 Task: Add Attachment from Trello to Card Card0000000138 in Board Board0000000035 in Workspace WS0000000012 in Trello. Add Cover Blue to Card Card0000000138 in Board Board0000000035 in Workspace WS0000000012 in Trello. Add "Copy Card To …" Button titled Button0000000138 to "bottom" of the list "To Do" to Card Card0000000138 in Board Board0000000035 in Workspace WS0000000012 in Trello. Add Description DS0000000138 to Card Card0000000138 in Board Board0000000035 in Workspace WS0000000012 in Trello. Add Comment CM0000000138 to Card Card0000000138 in Board Board0000000035 in Workspace WS0000000012 in Trello
Action: Mouse pressed left at (490, 477)
Screenshot: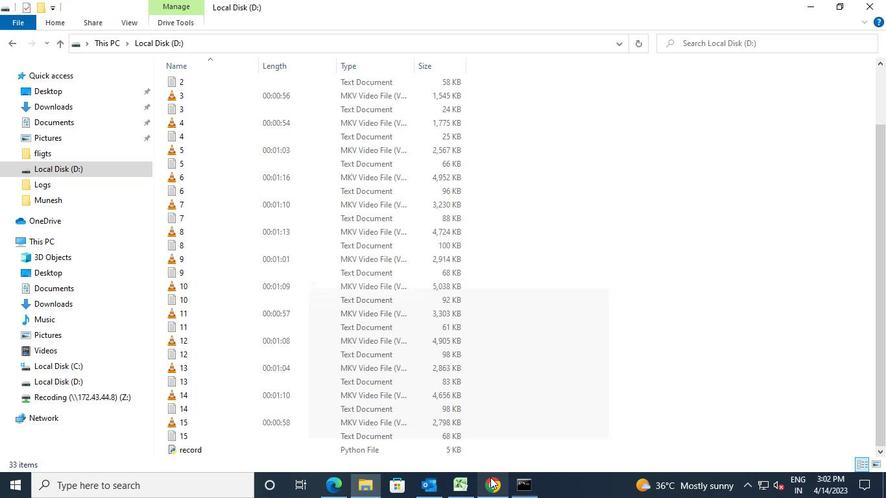 
Action: Mouse moved to (336, 288)
Screenshot: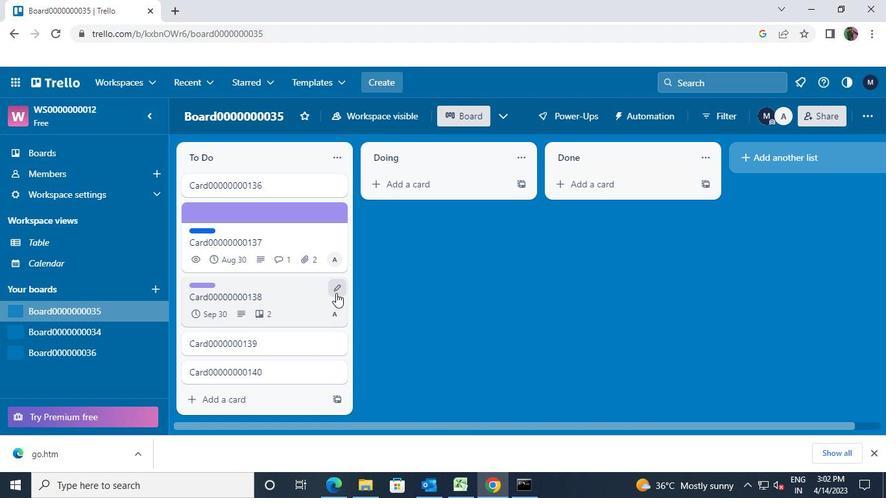 
Action: Mouse pressed left at (336, 288)
Screenshot: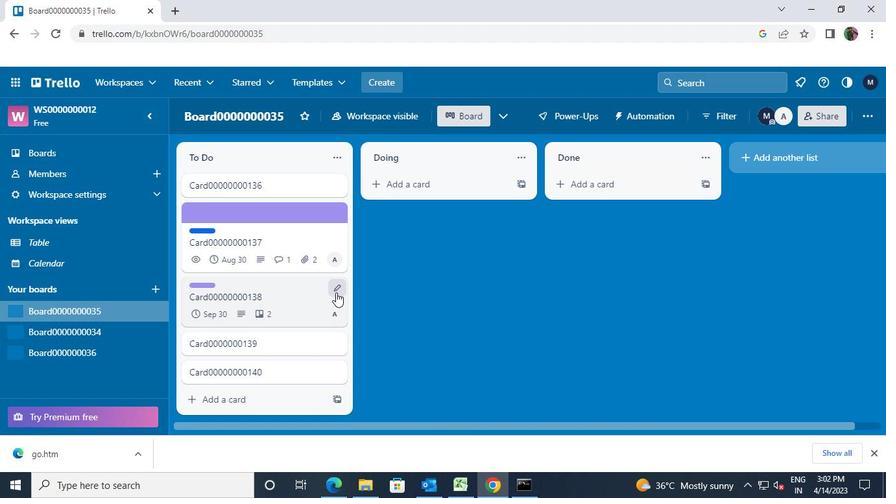 
Action: Mouse moved to (383, 207)
Screenshot: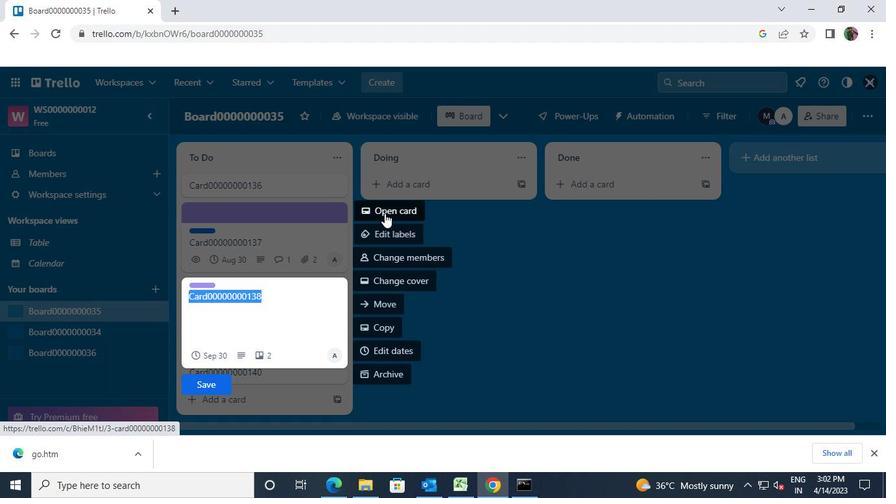 
Action: Mouse pressed left at (383, 207)
Screenshot: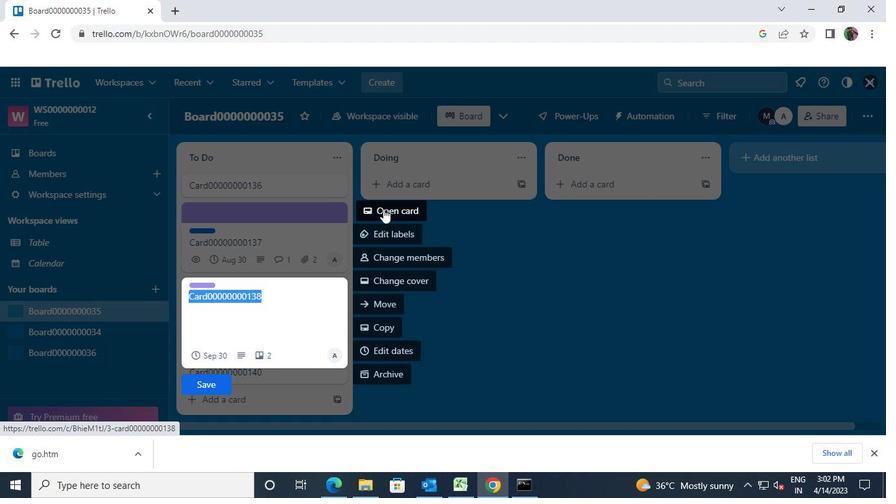 
Action: Mouse moved to (609, 279)
Screenshot: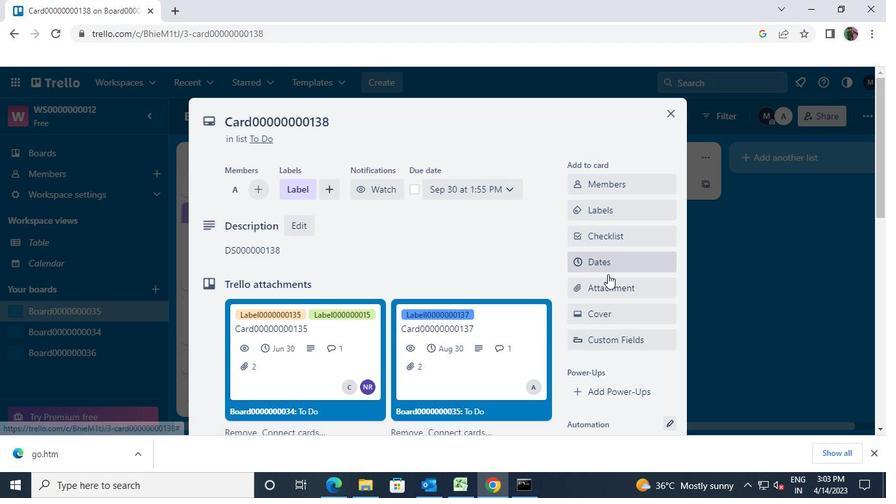 
Action: Mouse pressed left at (609, 279)
Screenshot: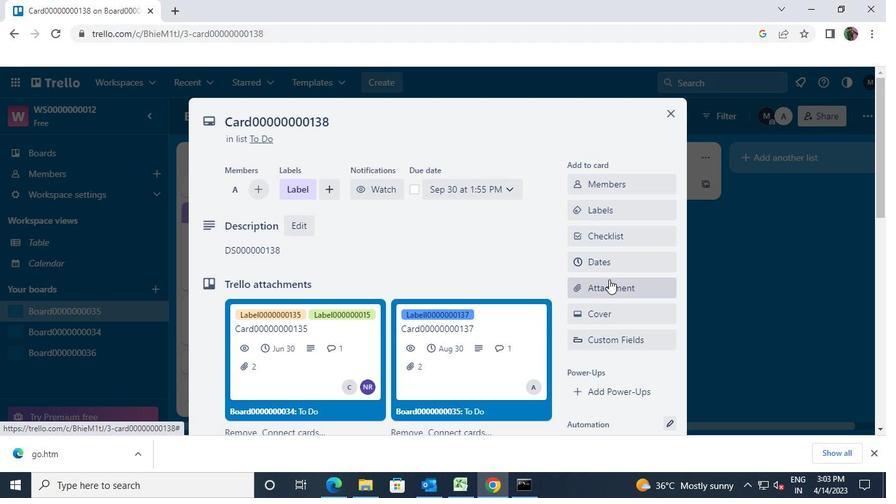 
Action: Mouse moved to (596, 158)
Screenshot: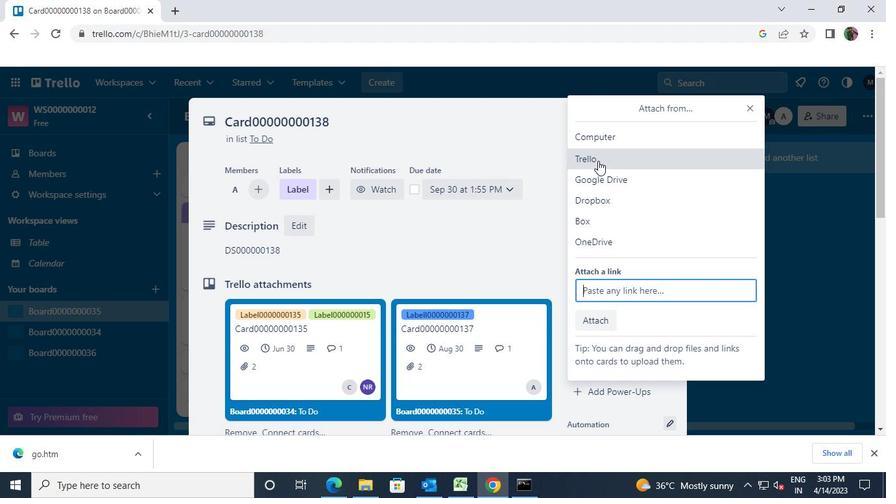 
Action: Mouse pressed left at (596, 158)
Screenshot: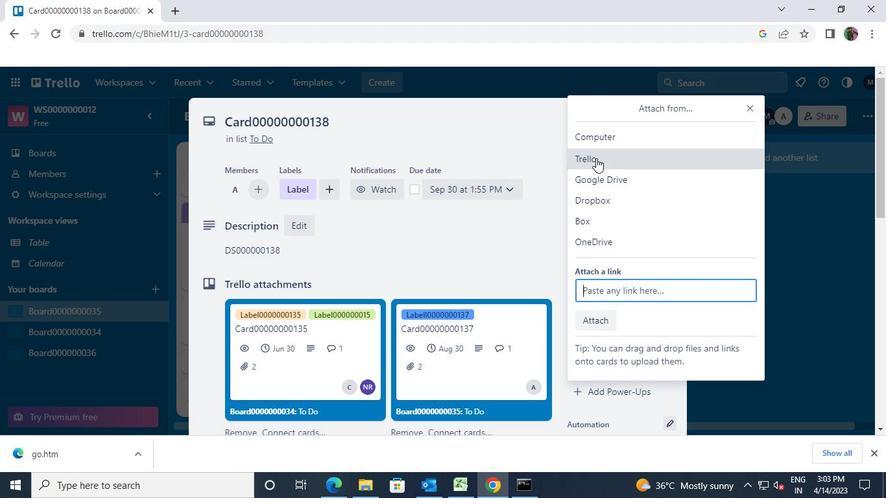 
Action: Mouse moved to (629, 281)
Screenshot: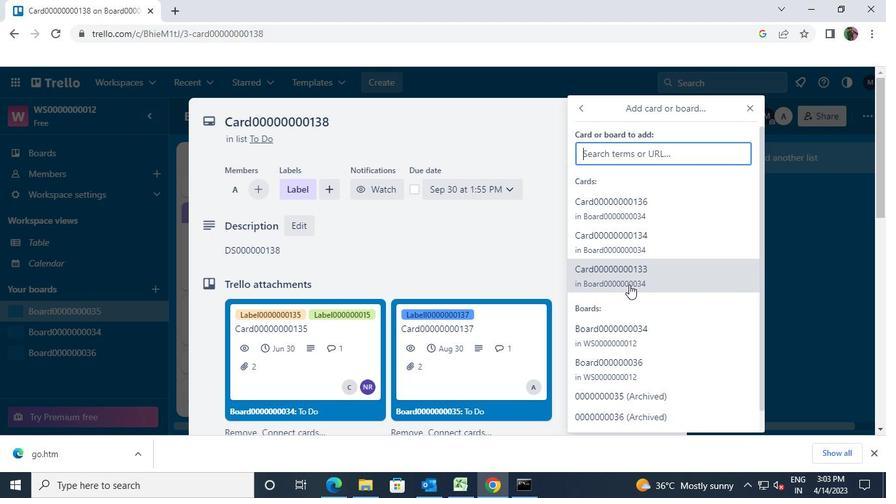 
Action: Mouse pressed left at (629, 281)
Screenshot: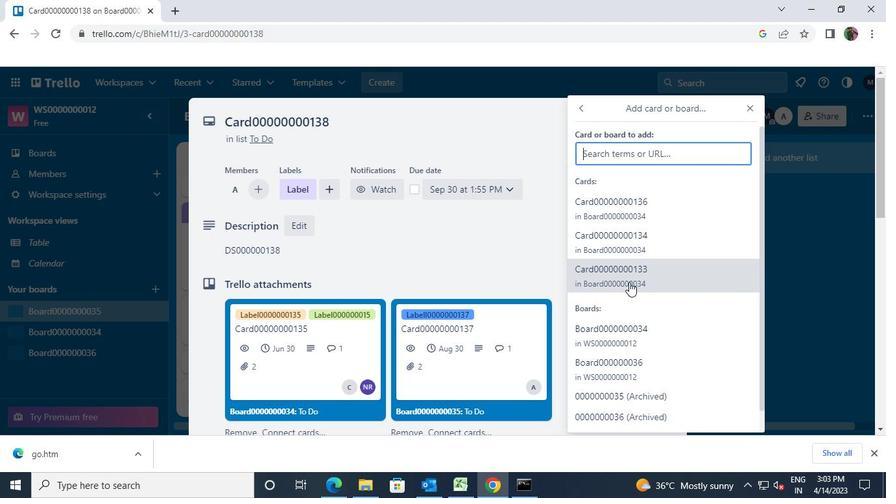 
Action: Mouse moved to (661, 113)
Screenshot: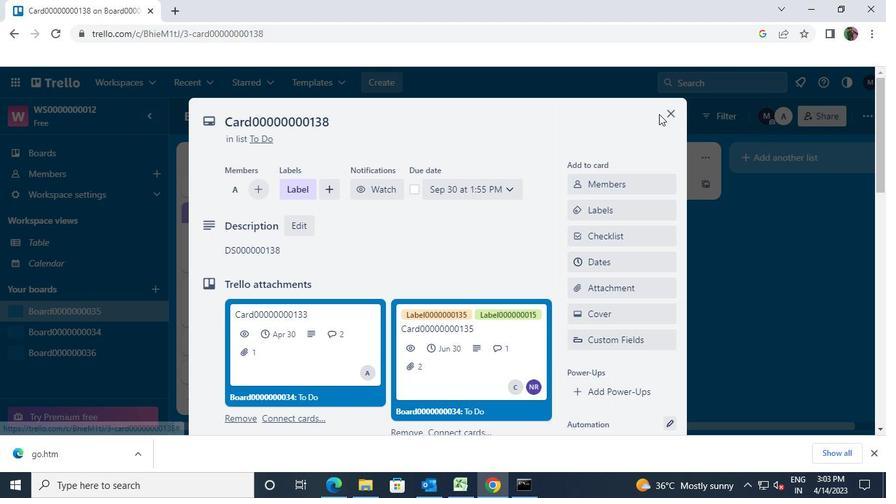 
Action: Mouse pressed left at (661, 113)
Screenshot: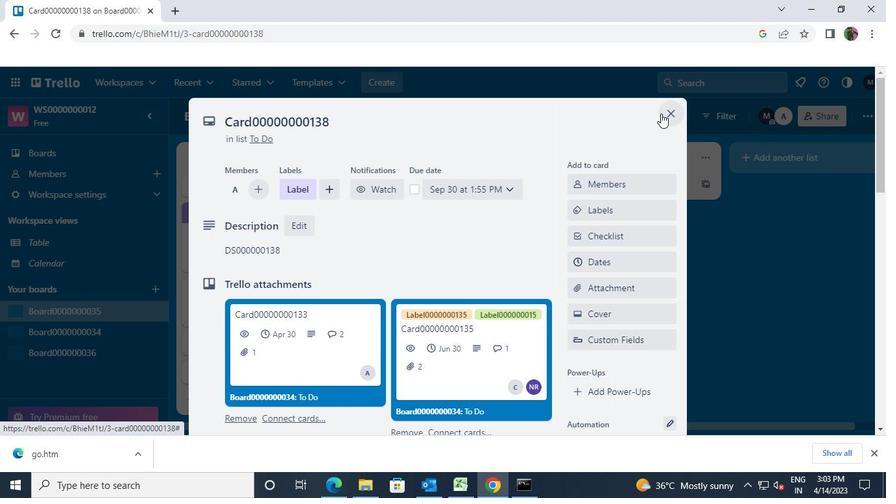 
Action: Mouse moved to (333, 303)
Screenshot: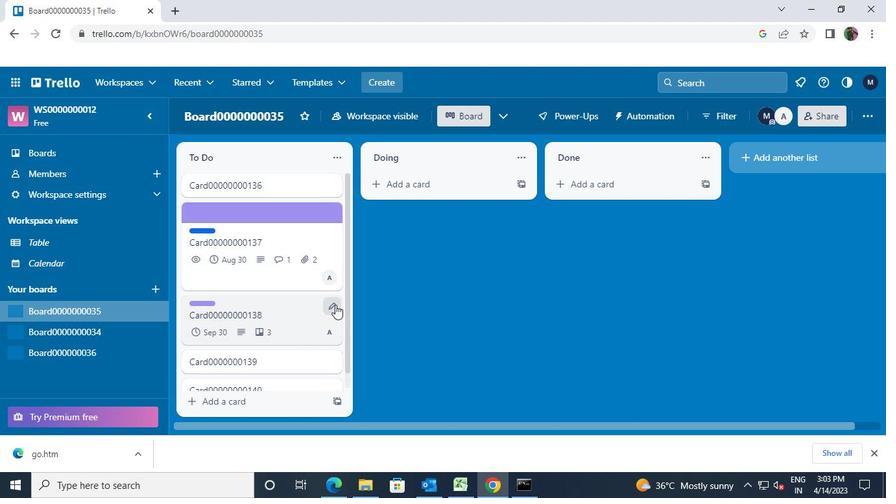 
Action: Mouse pressed left at (333, 303)
Screenshot: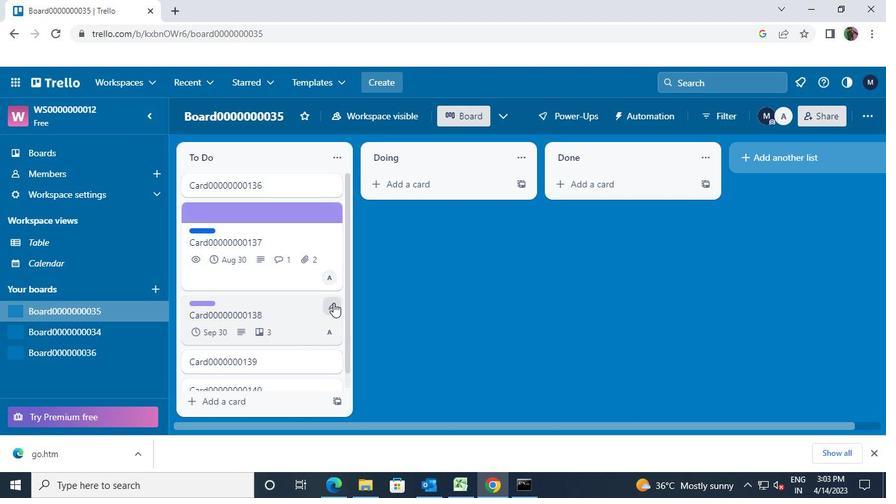 
Action: Mouse moved to (373, 296)
Screenshot: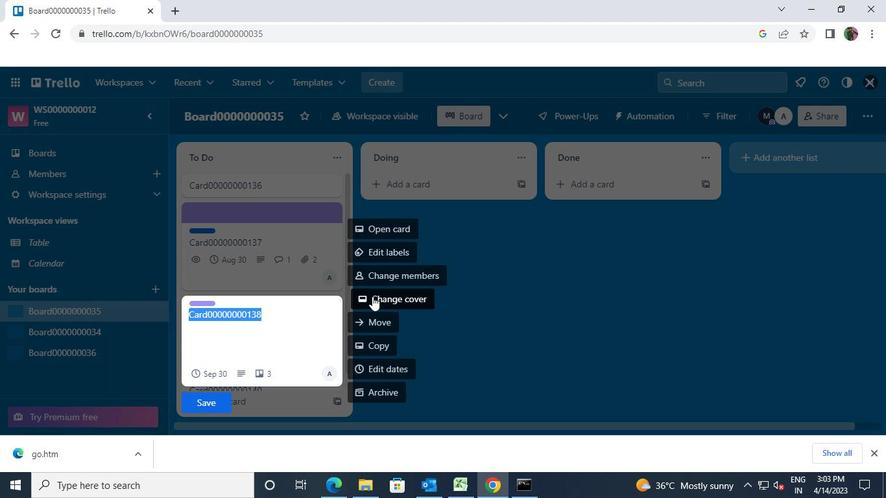 
Action: Mouse pressed left at (373, 296)
Screenshot: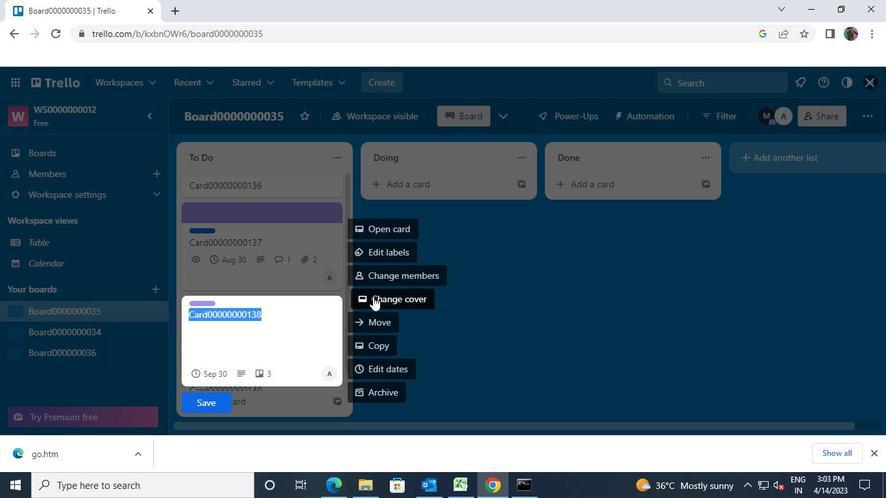 
Action: Mouse moved to (381, 247)
Screenshot: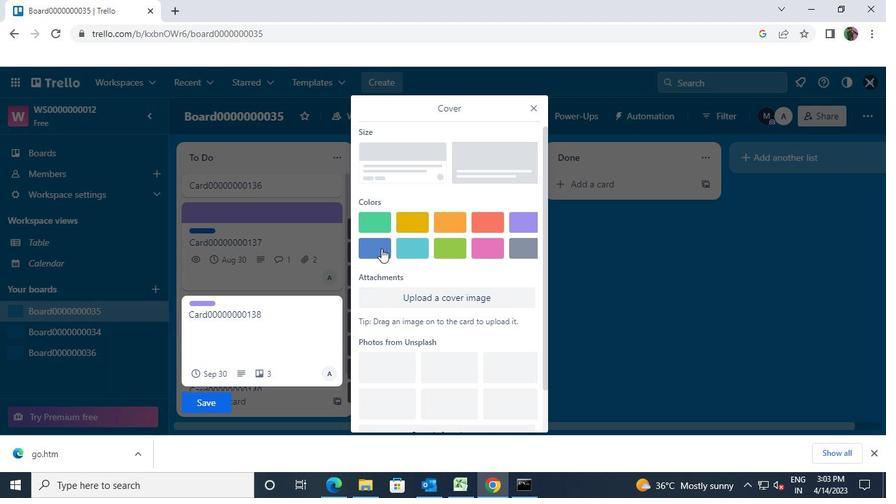 
Action: Mouse pressed left at (381, 247)
Screenshot: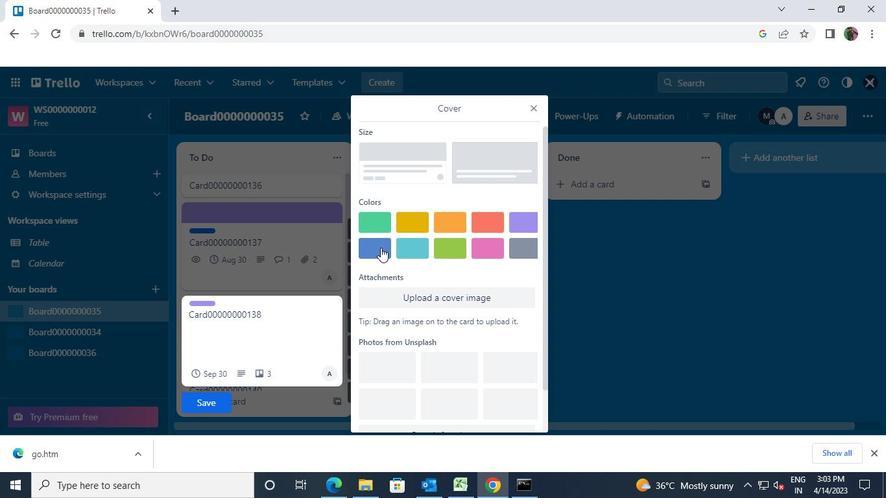 
Action: Mouse moved to (210, 420)
Screenshot: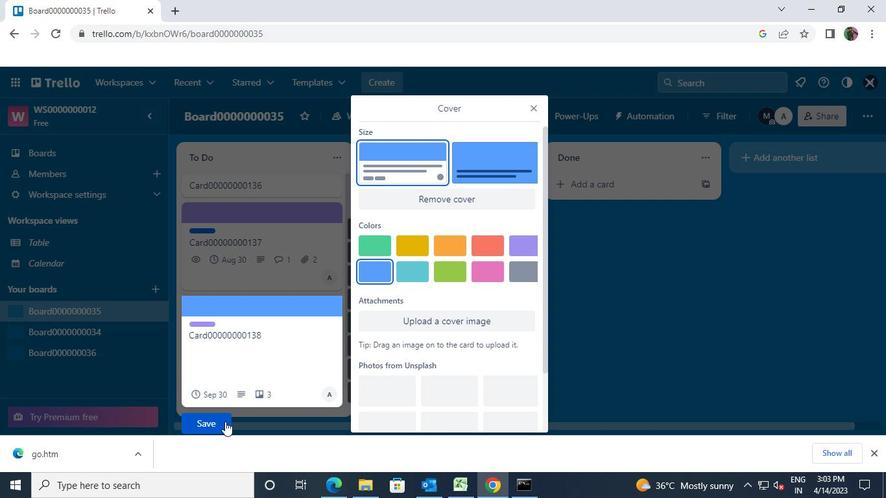 
Action: Mouse pressed left at (210, 420)
Screenshot: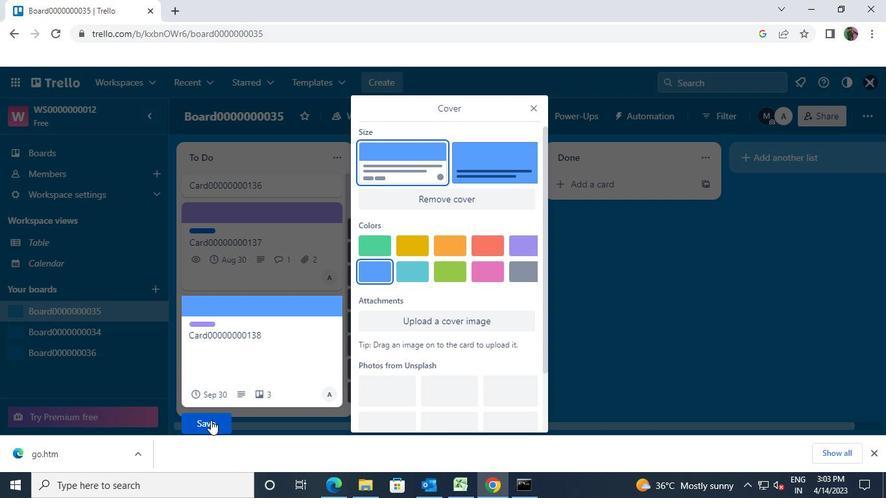 
Action: Mouse moved to (331, 305)
Screenshot: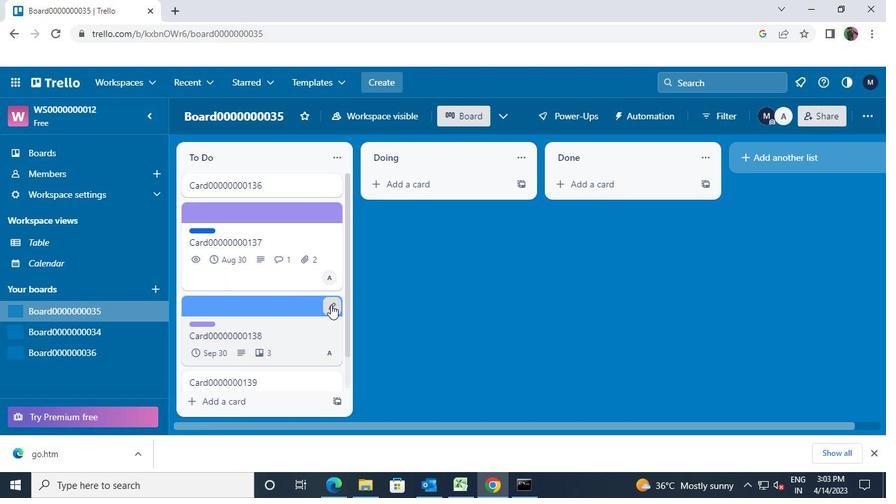 
Action: Mouse pressed left at (331, 305)
Screenshot: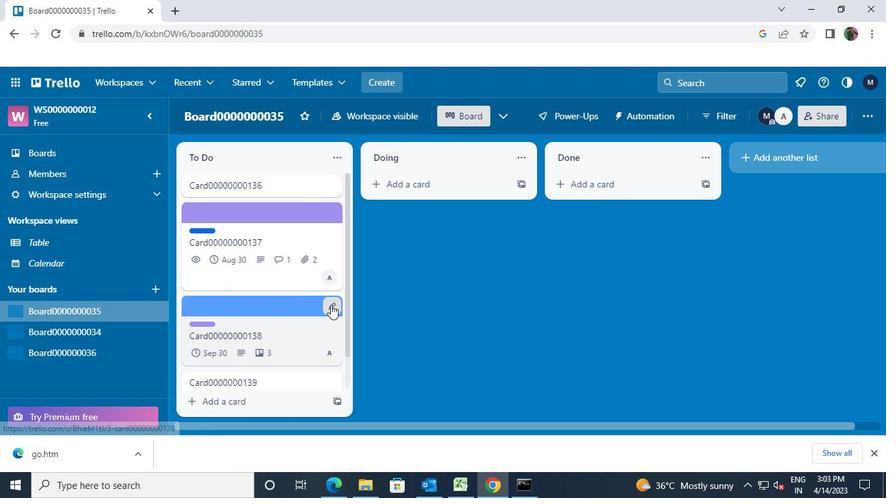 
Action: Mouse moved to (371, 253)
Screenshot: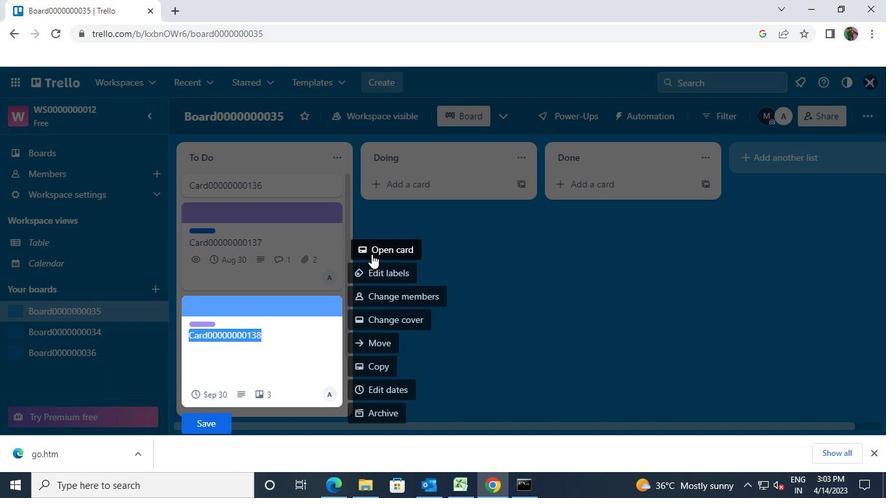 
Action: Mouse pressed left at (371, 253)
Screenshot: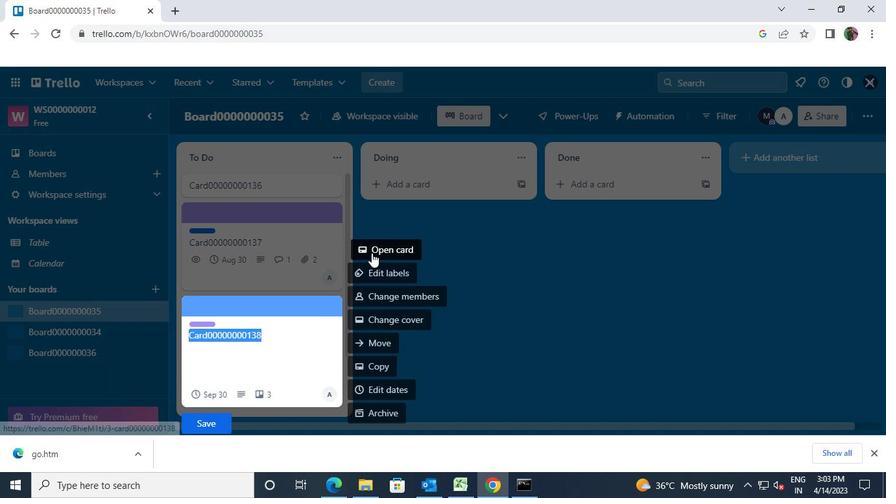 
Action: Mouse moved to (376, 245)
Screenshot: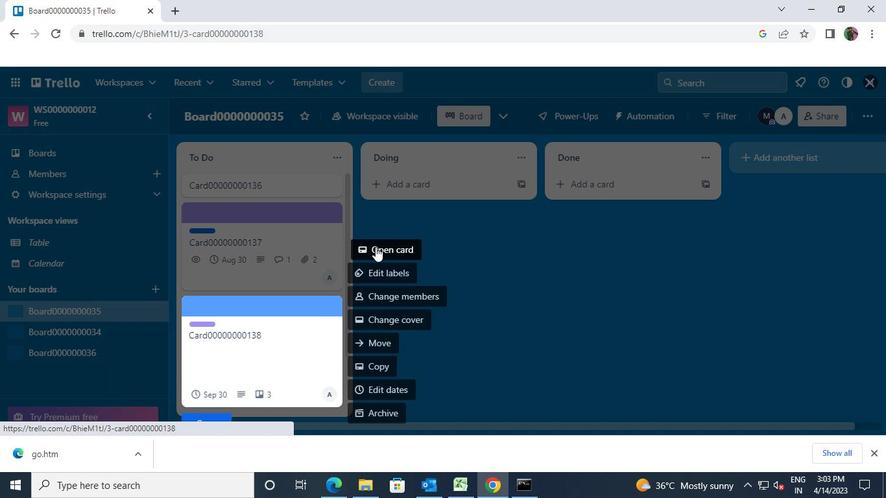 
Action: Mouse pressed left at (376, 245)
Screenshot: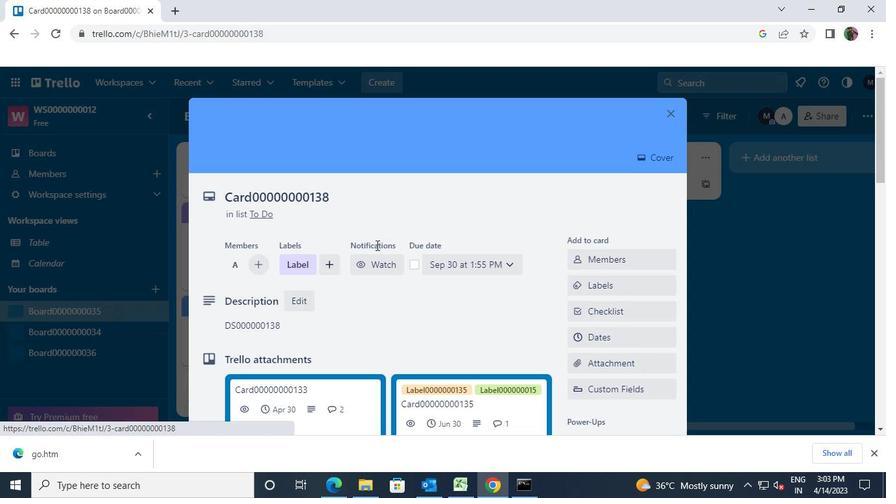 
Action: Mouse moved to (552, 351)
Screenshot: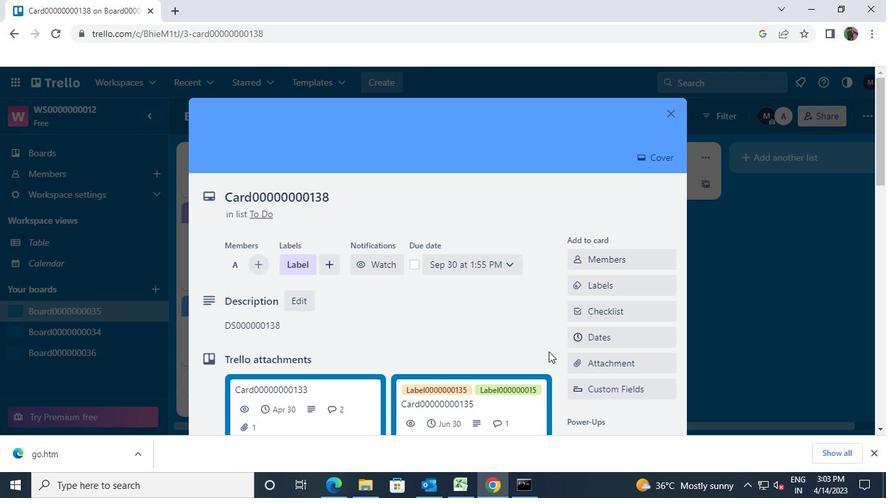 
Action: Mouse scrolled (552, 351) with delta (0, 0)
Screenshot: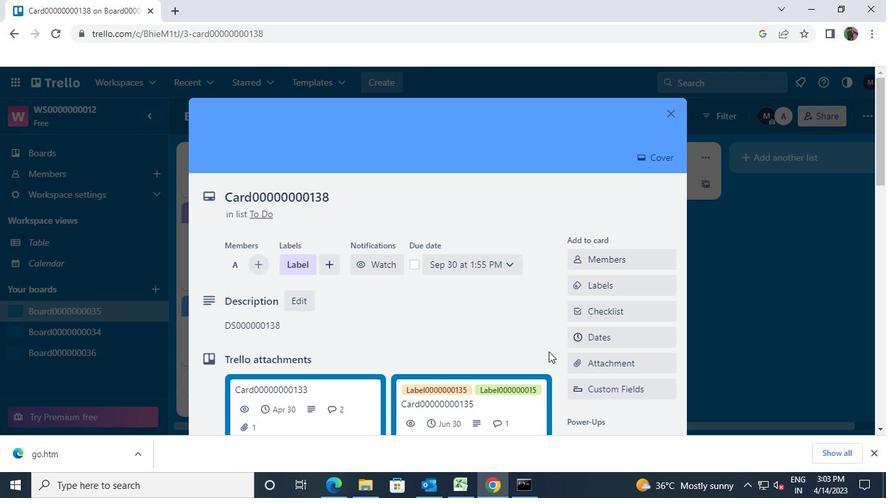
Action: Mouse moved to (553, 351)
Screenshot: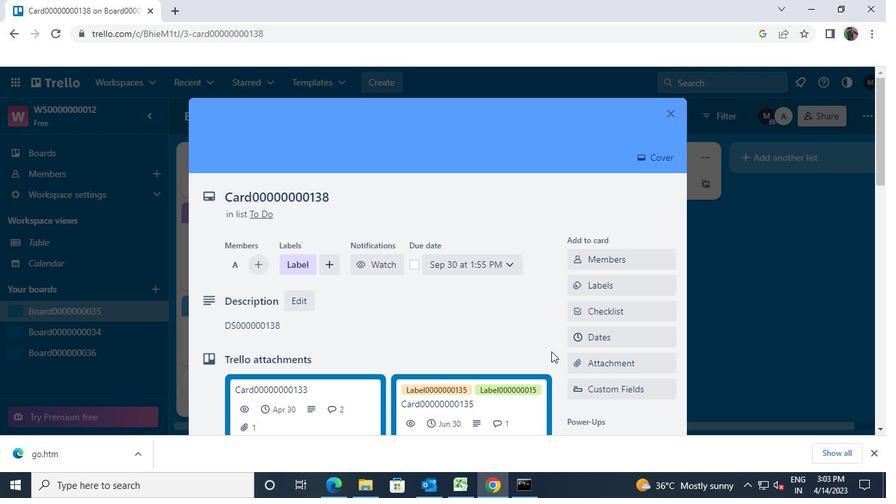 
Action: Mouse scrolled (553, 351) with delta (0, 0)
Screenshot: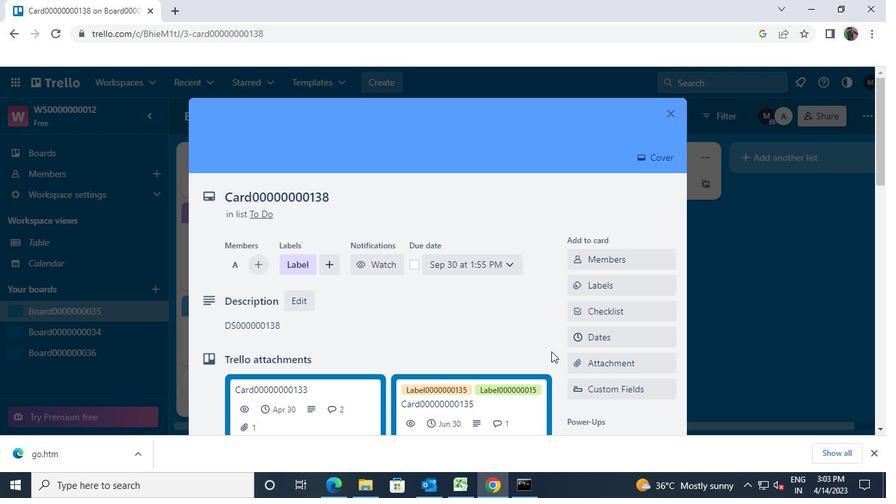 
Action: Mouse moved to (560, 349)
Screenshot: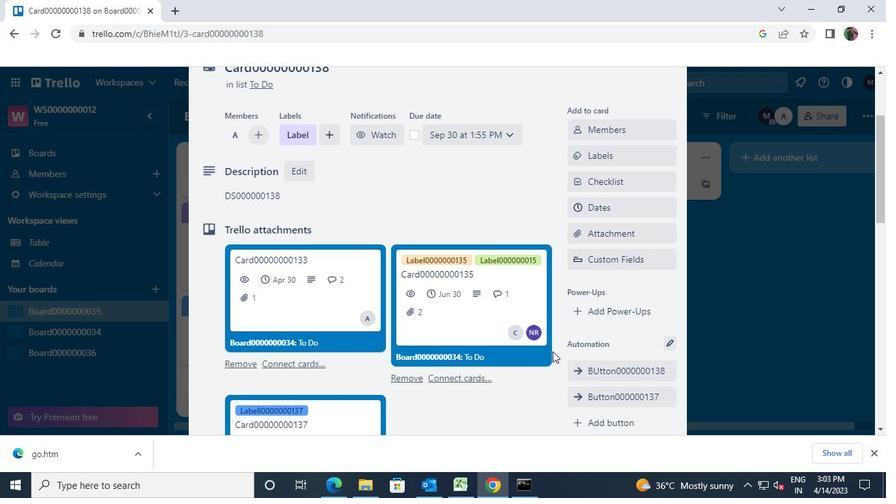
Action: Mouse scrolled (560, 349) with delta (0, 0)
Screenshot: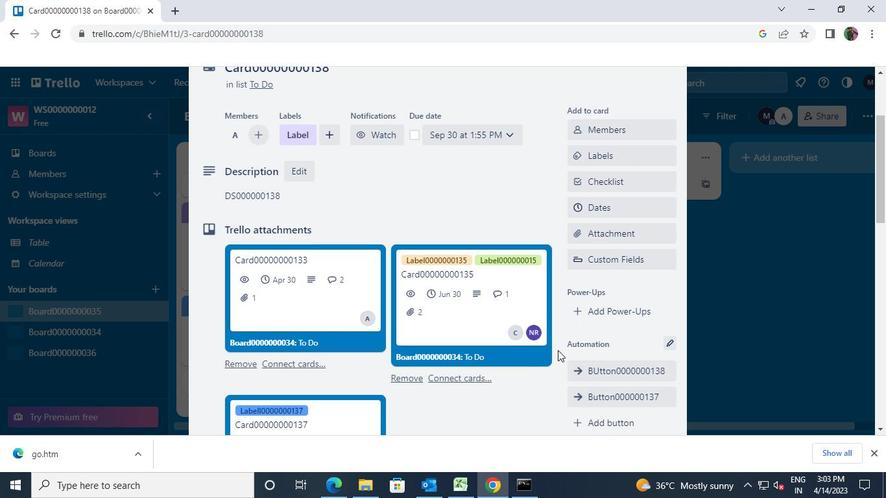
Action: Mouse moved to (599, 312)
Screenshot: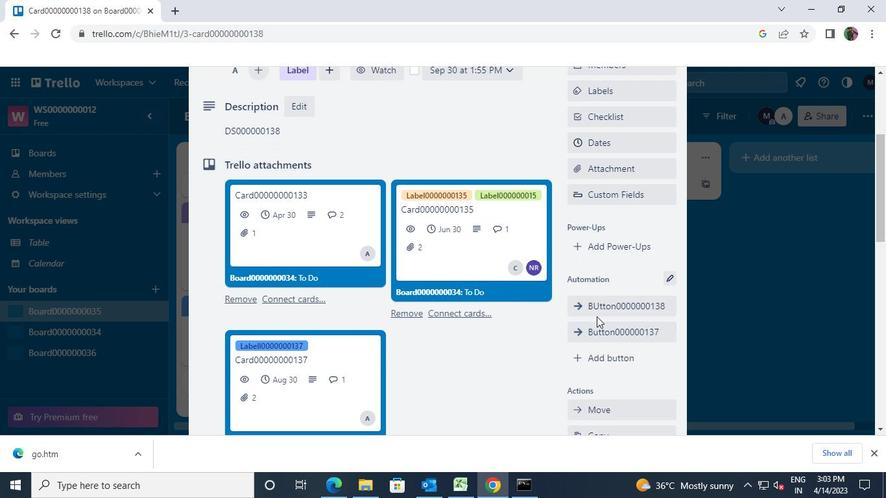 
Action: Mouse scrolled (599, 311) with delta (0, 0)
Screenshot: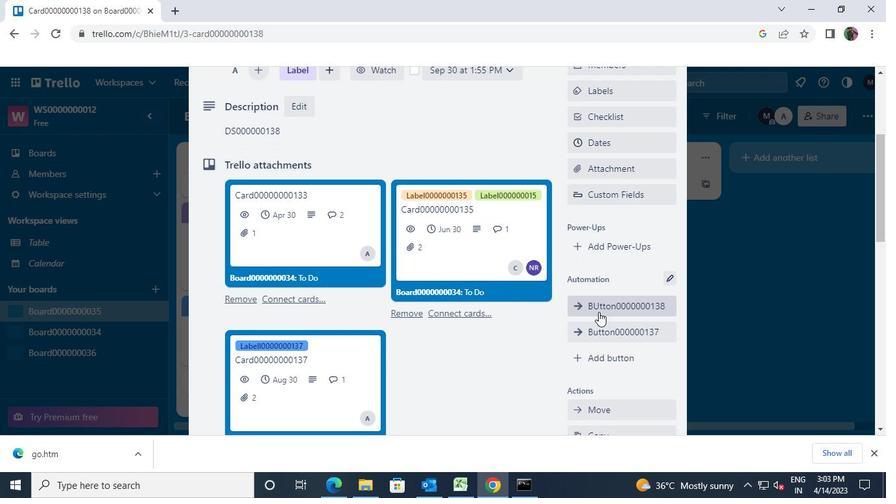 
Action: Mouse moved to (593, 292)
Screenshot: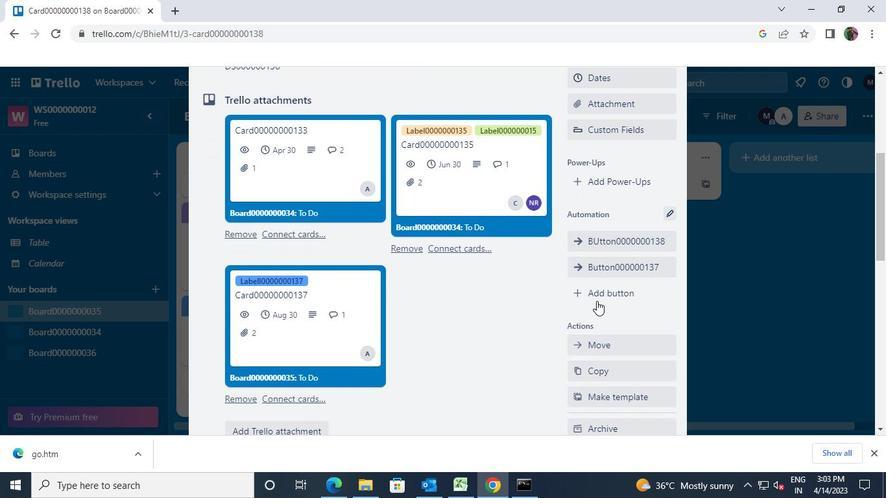 
Action: Mouse pressed left at (593, 292)
Screenshot: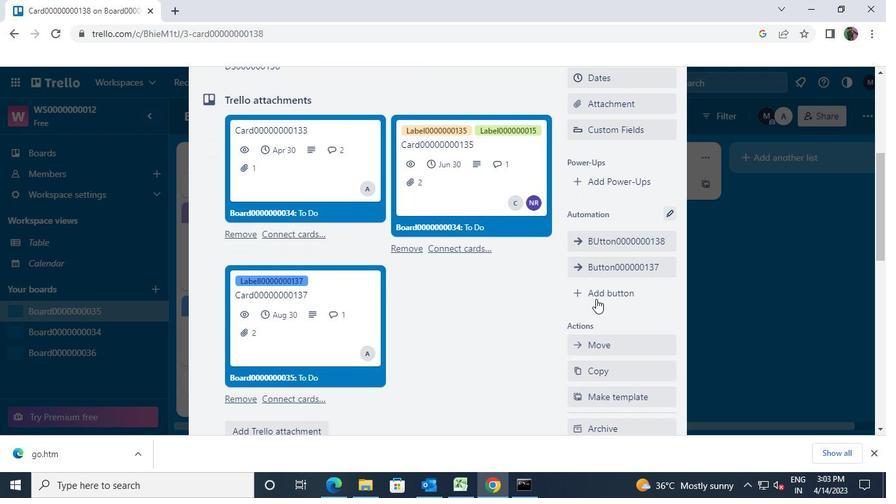 
Action: Mouse moved to (608, 162)
Screenshot: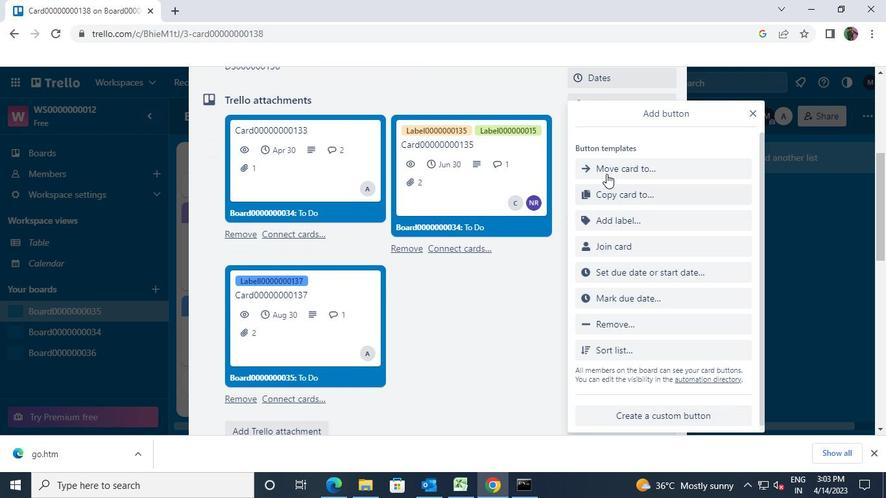 
Action: Mouse pressed left at (608, 162)
Screenshot: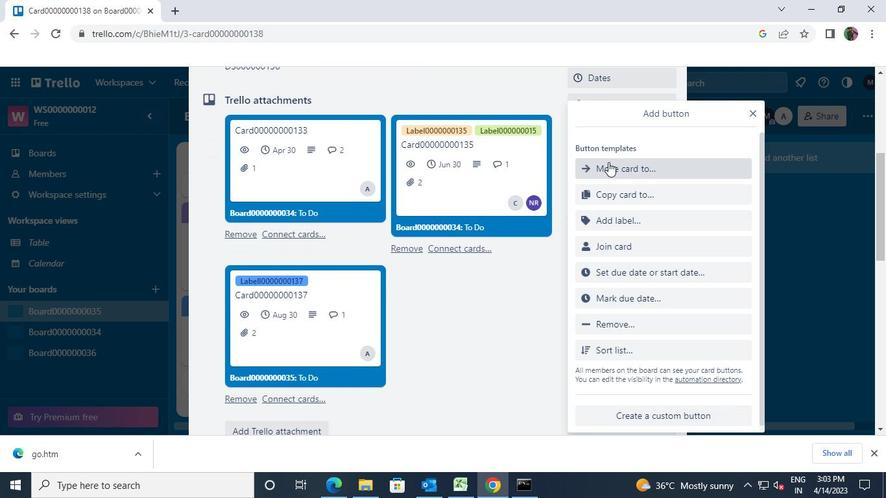 
Action: Mouse moved to (619, 166)
Screenshot: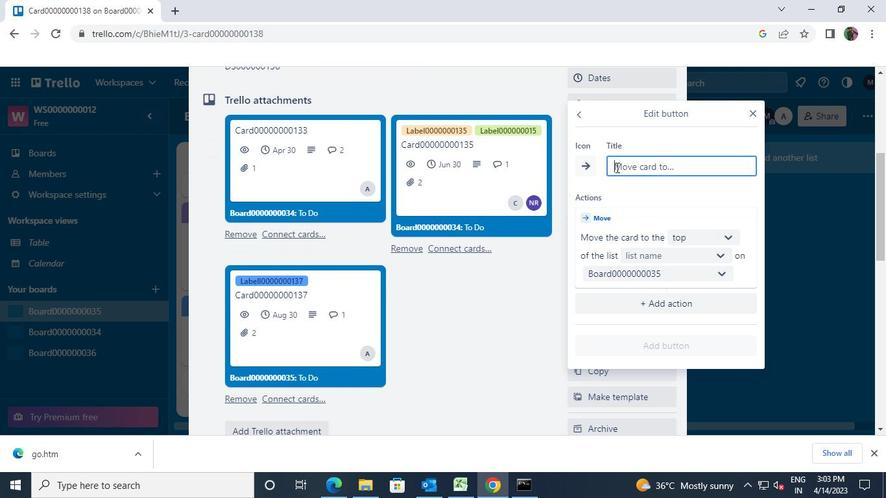 
Action: Key pressed <Key.shift>Button
Screenshot: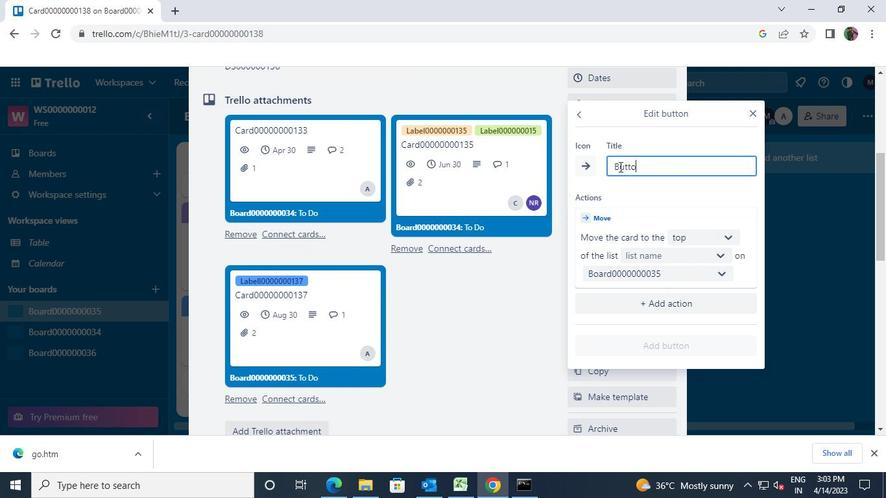 
Action: Mouse moved to (734, 236)
Screenshot: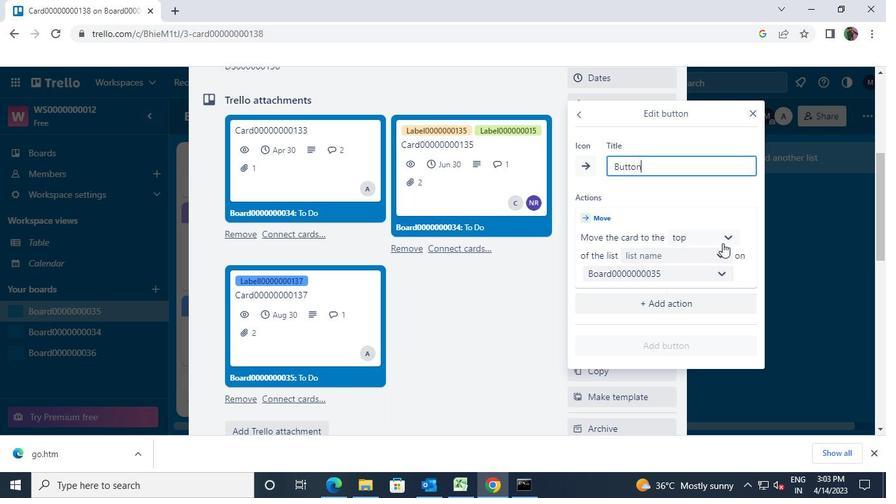 
Action: Mouse pressed left at (734, 236)
Screenshot: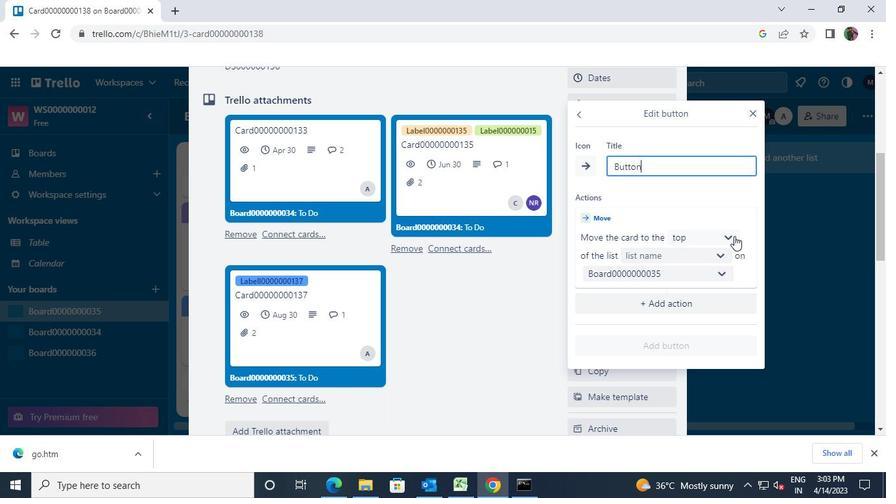 
Action: Mouse moved to (708, 262)
Screenshot: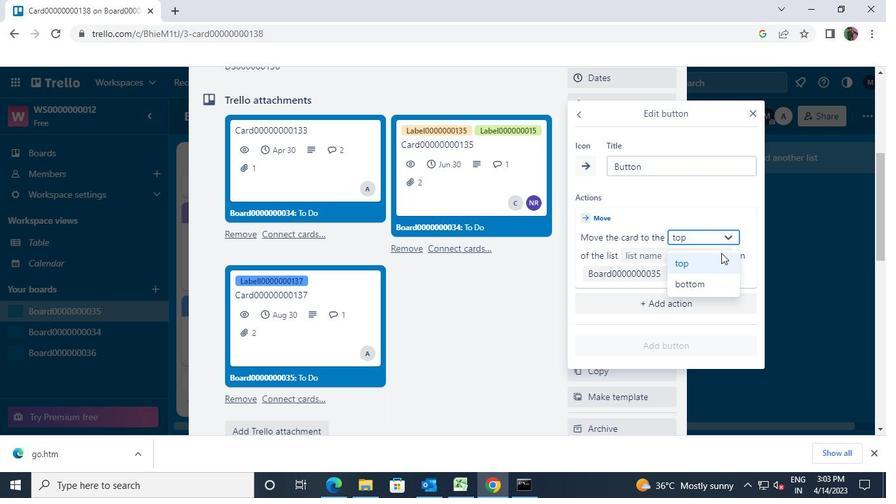 
Action: Mouse pressed left at (708, 262)
Screenshot: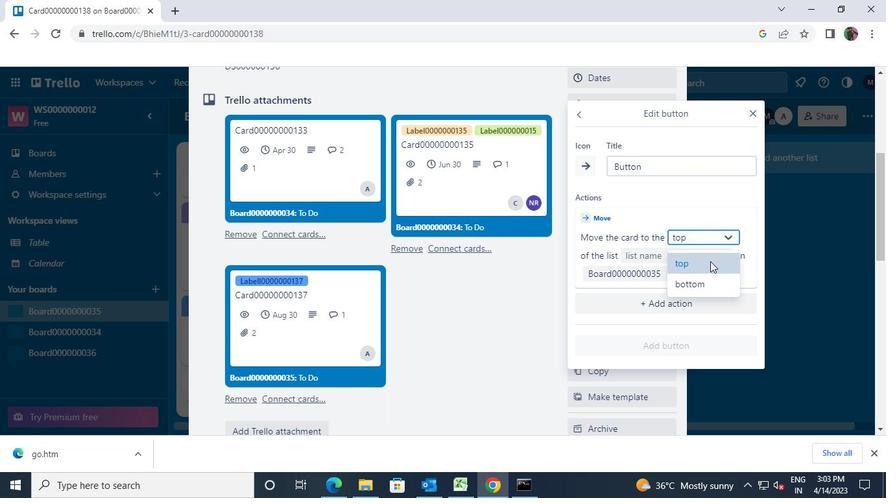 
Action: Mouse moved to (719, 258)
Screenshot: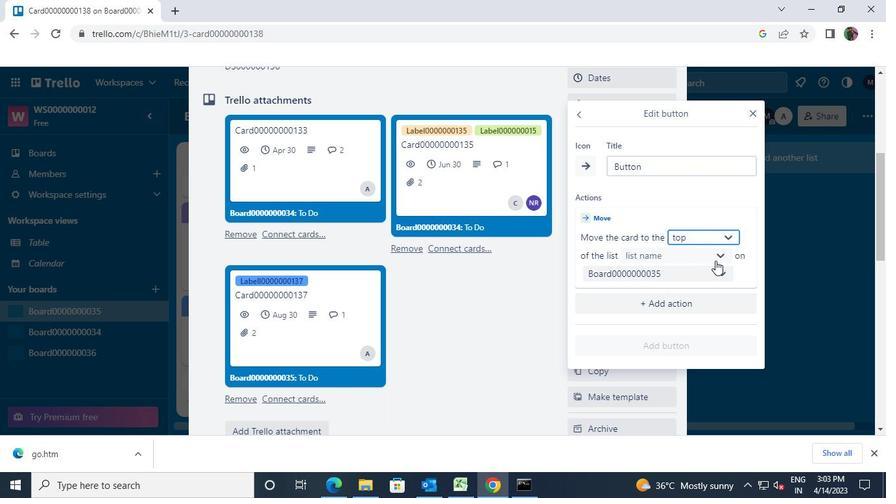 
Action: Mouse pressed left at (719, 258)
Screenshot: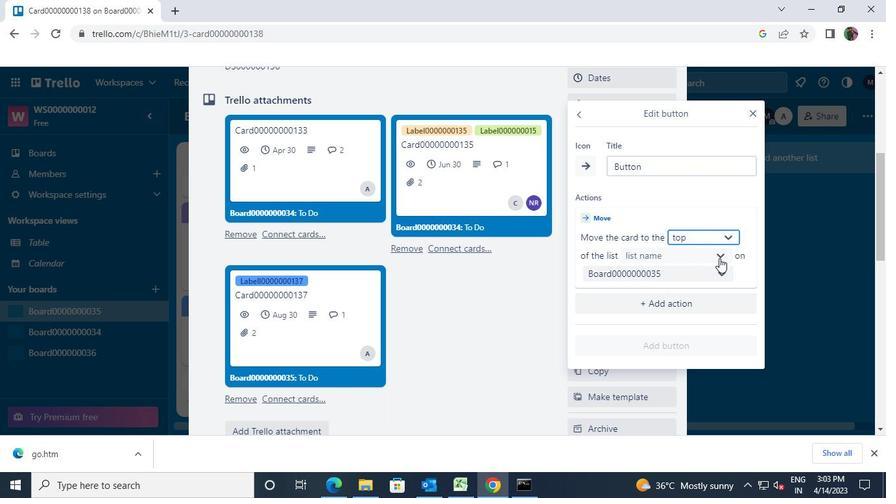 
Action: Mouse moved to (704, 278)
Screenshot: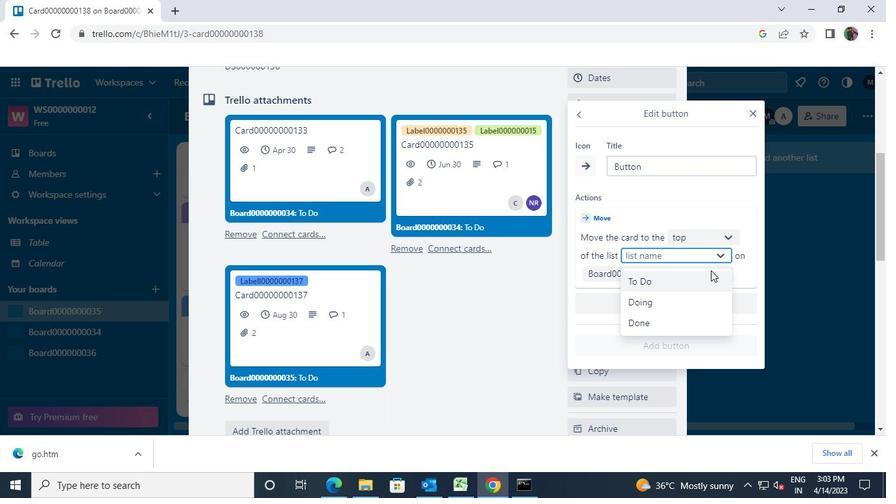 
Action: Mouse pressed left at (704, 278)
Screenshot: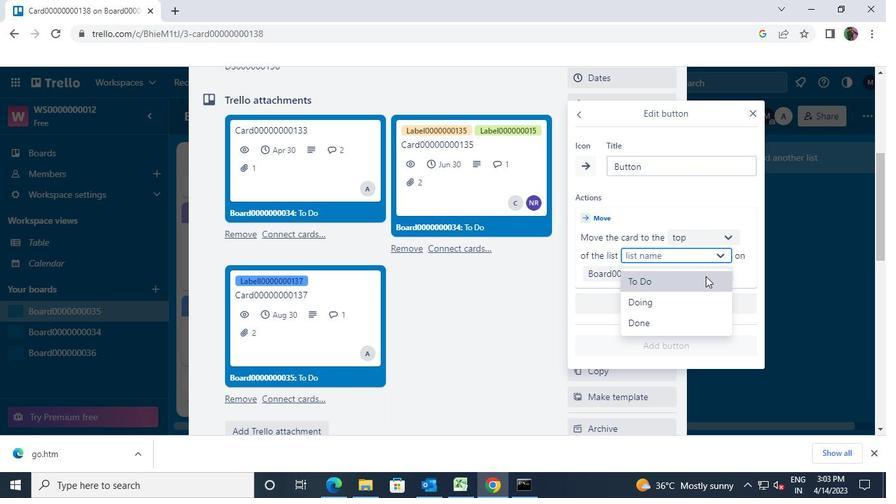 
Action: Mouse moved to (691, 343)
Screenshot: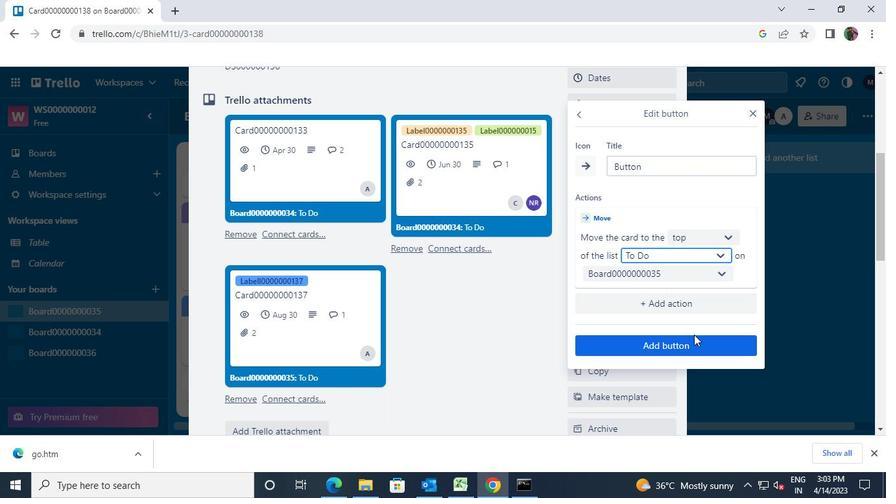 
Action: Mouse pressed left at (691, 343)
Screenshot: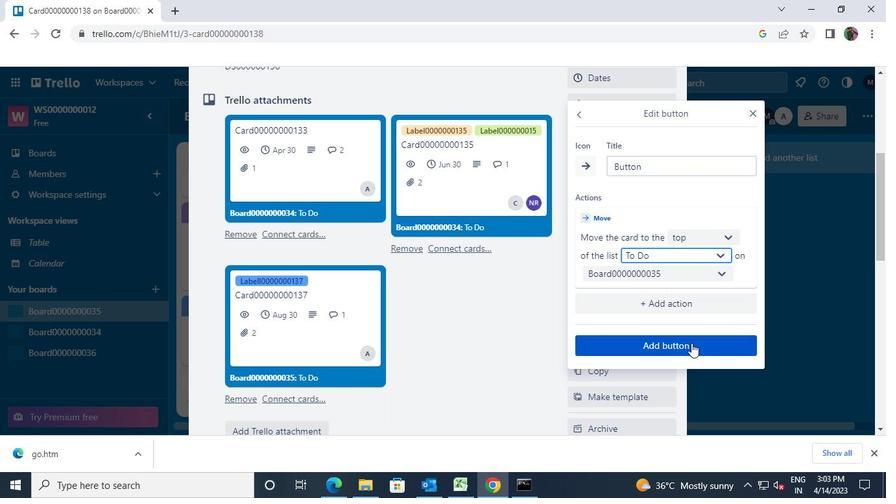 
Action: Mouse moved to (484, 284)
Screenshot: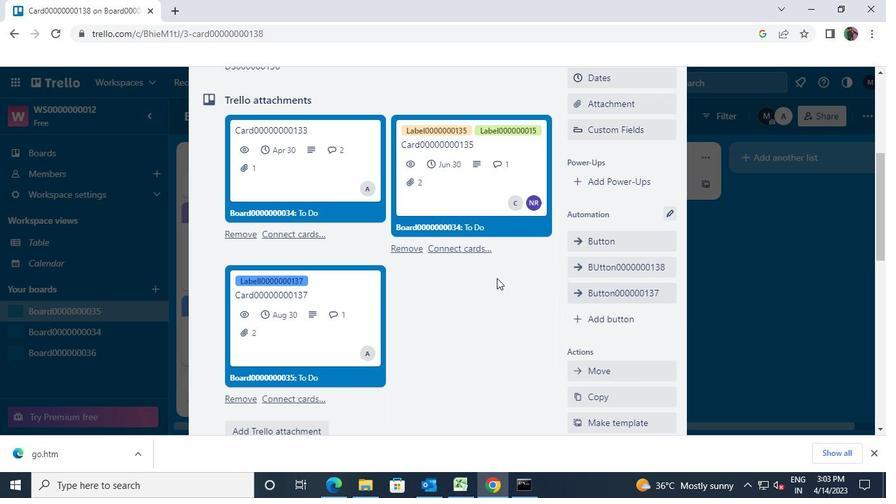 
Action: Mouse scrolled (484, 284) with delta (0, 0)
Screenshot: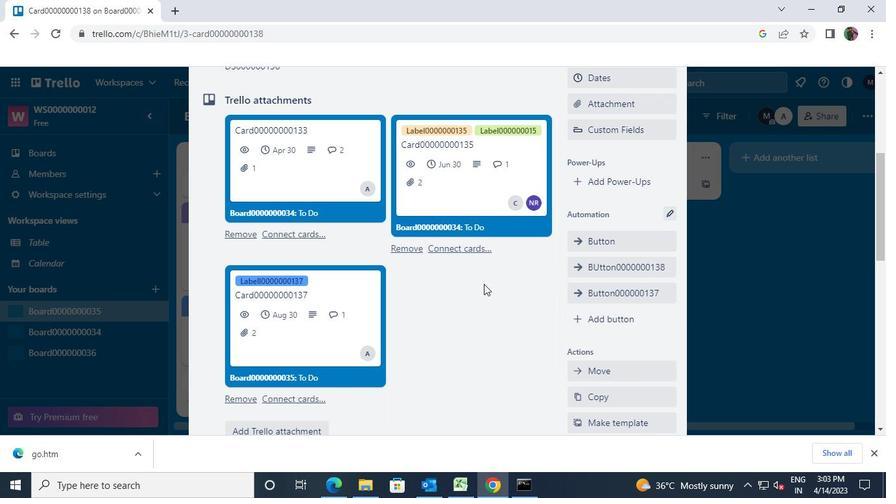 
Action: Mouse scrolled (484, 284) with delta (0, 0)
Screenshot: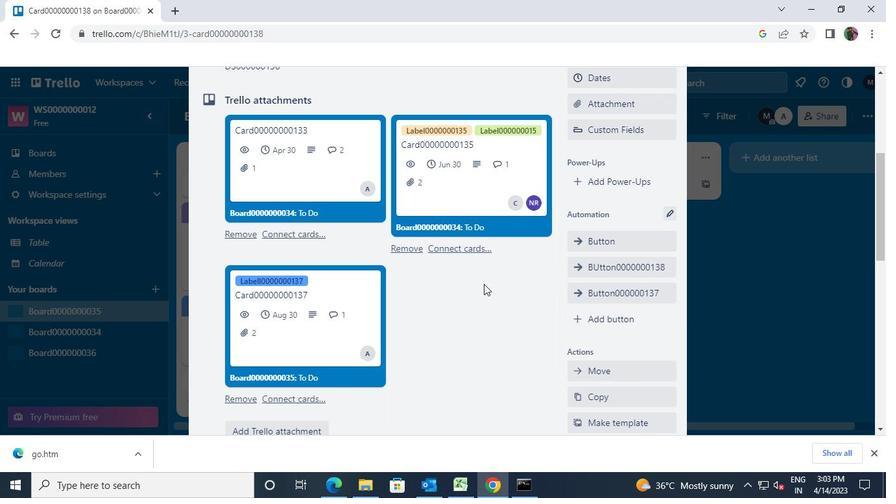 
Action: Mouse scrolled (484, 284) with delta (0, 0)
Screenshot: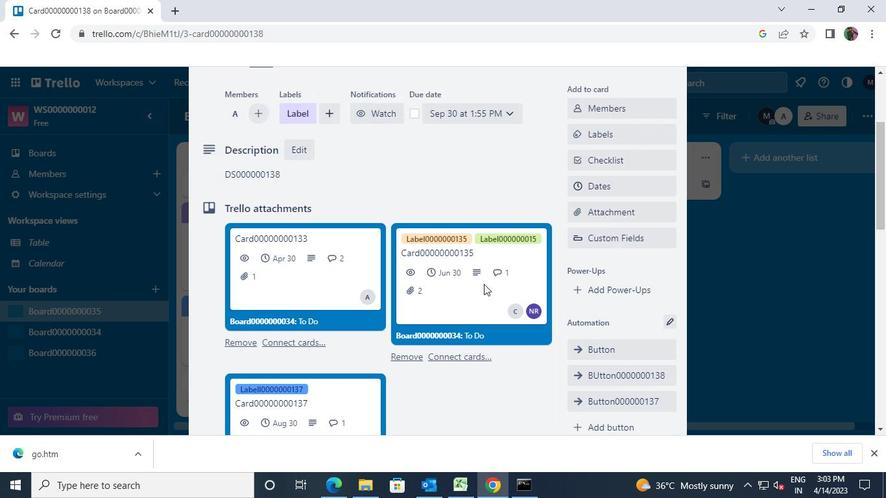 
Action: Mouse scrolled (484, 284) with delta (0, 0)
Screenshot: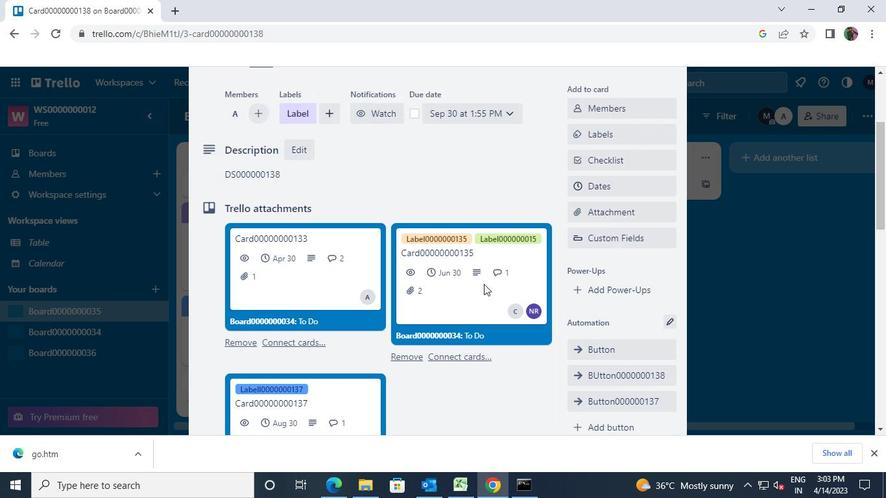 
Action: Mouse moved to (308, 324)
Screenshot: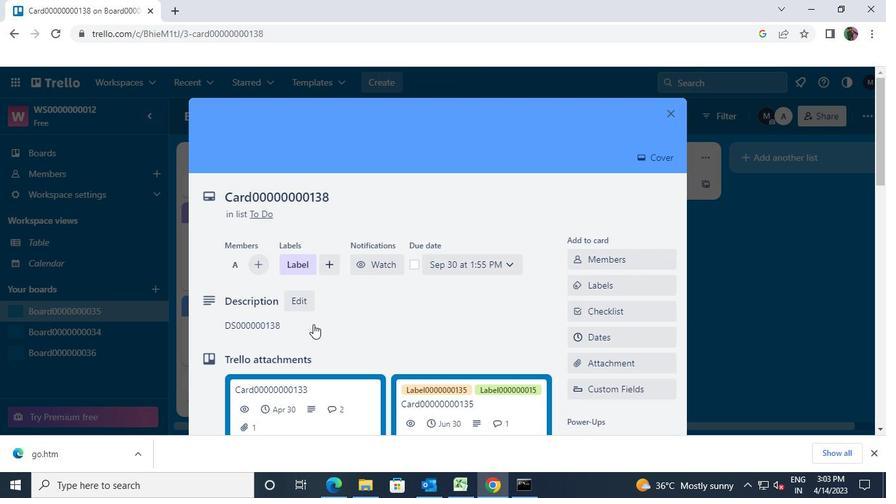 
Action: Mouse pressed left at (308, 324)
Screenshot: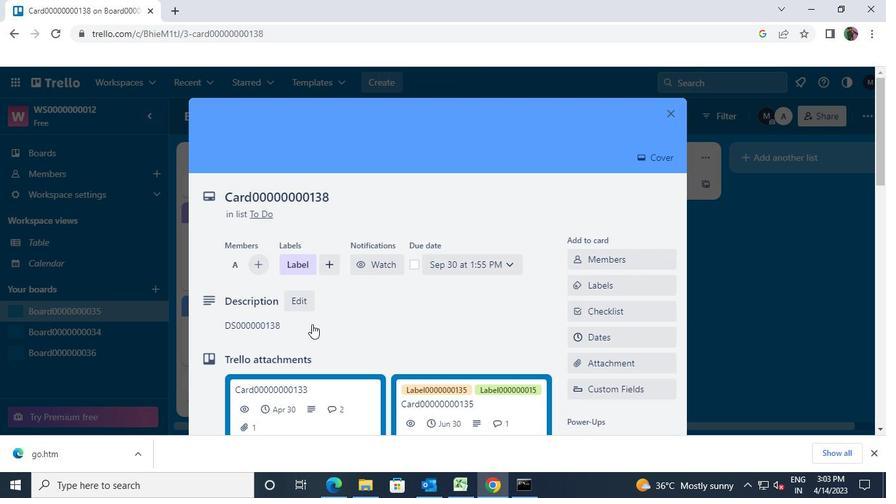 
Action: Mouse moved to (314, 368)
Screenshot: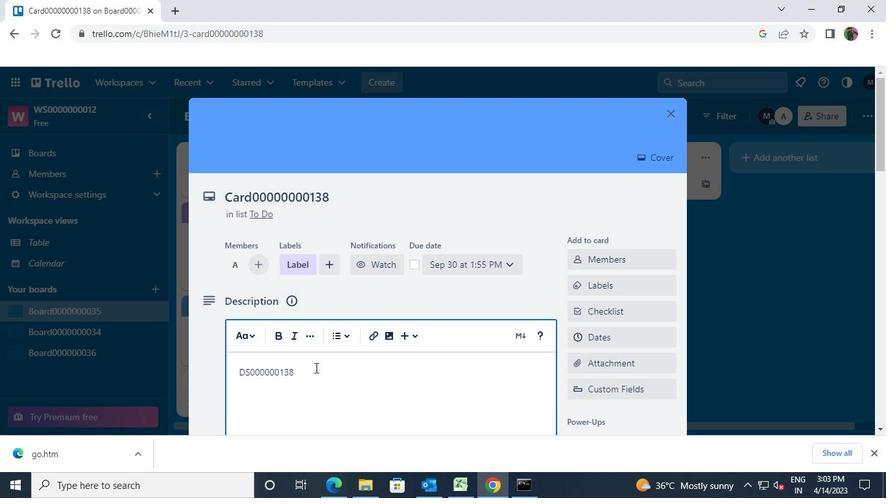 
Action: Mouse pressed left at (314, 368)
Screenshot: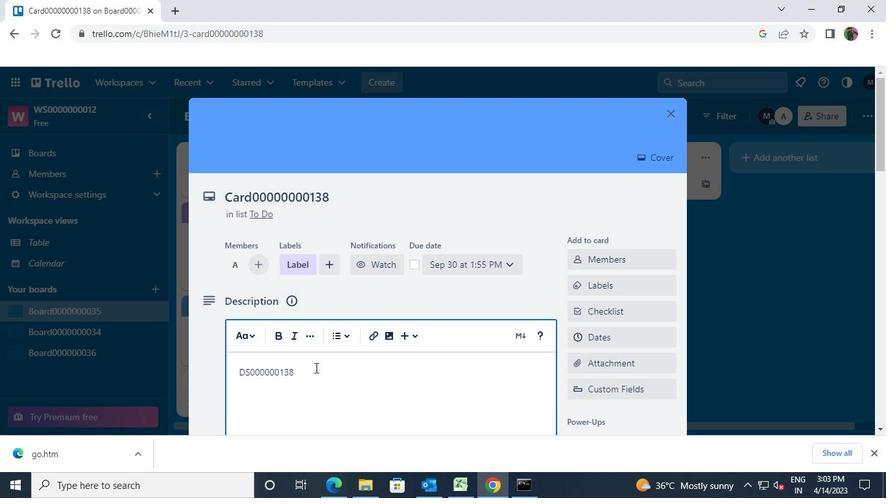
Action: Mouse moved to (264, 370)
Screenshot: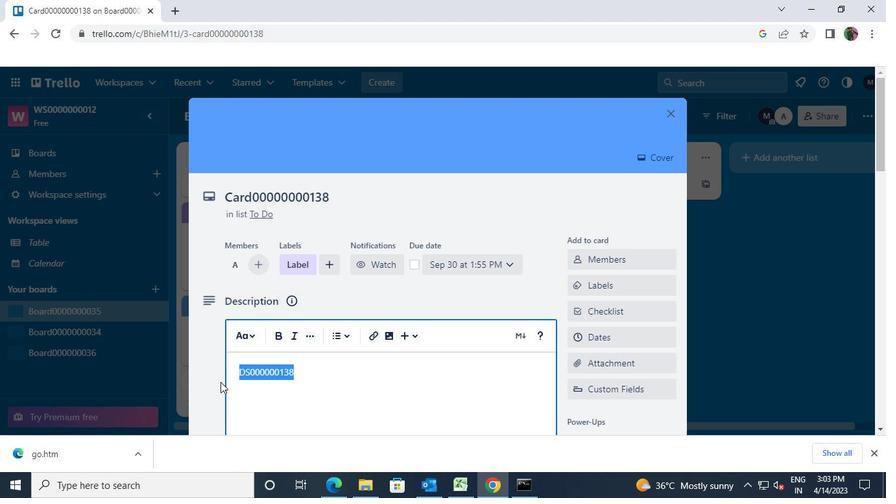 
Action: Key pressed ds<<96>><<96>><<96>><<96>><<96>><<96>>
Screenshot: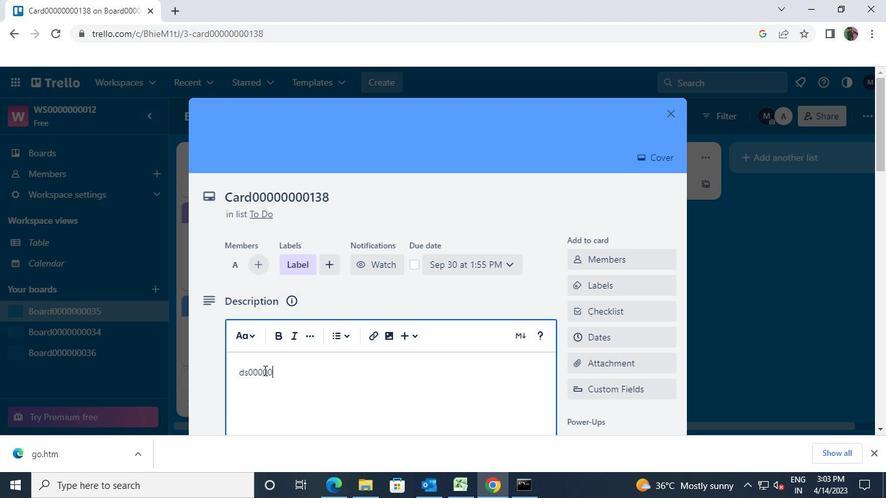 
Action: Mouse moved to (264, 370)
Screenshot: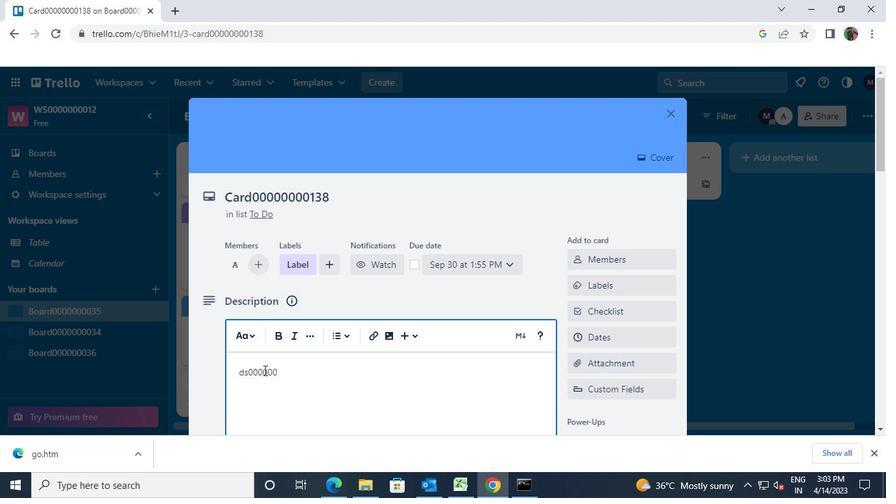 
Action: Key pressed <<97>>
Screenshot: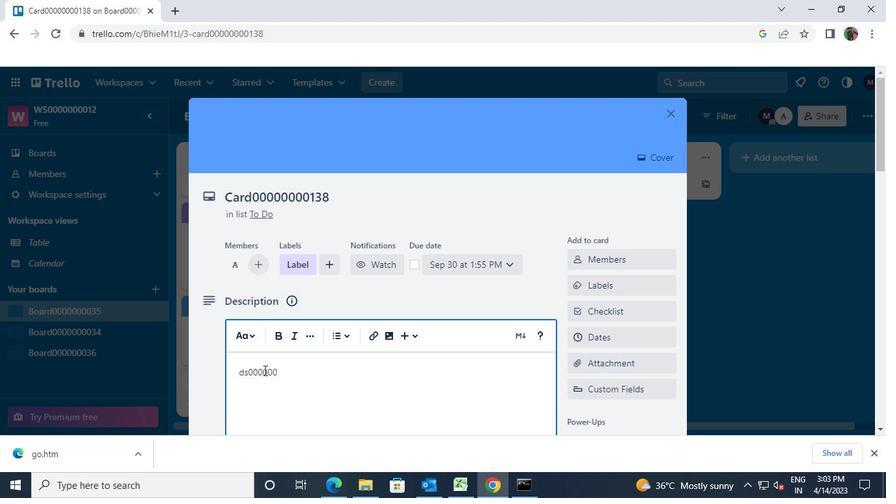 
Action: Mouse moved to (318, 373)
Screenshot: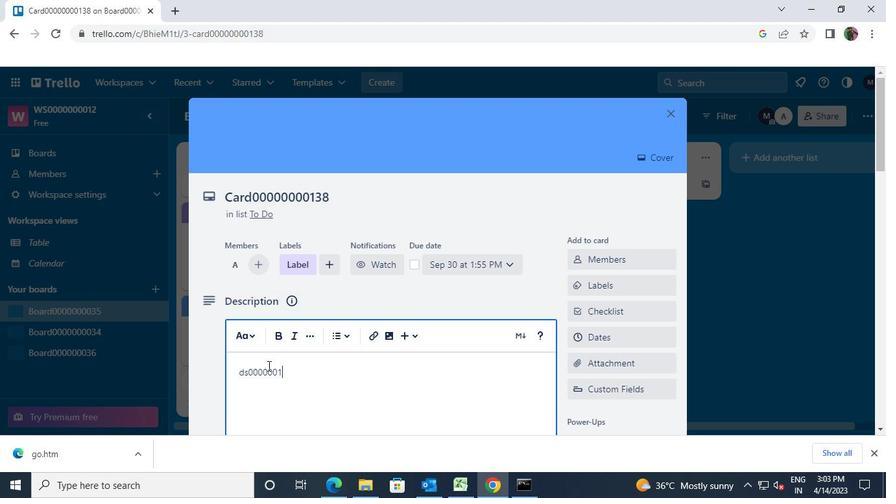 
Action: Key pressed <<99>>
Screenshot: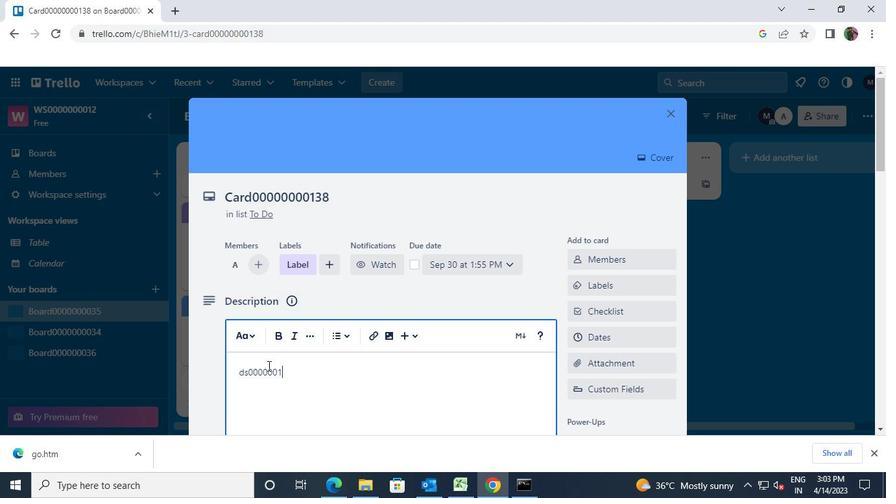 
Action: Mouse moved to (386, 388)
Screenshot: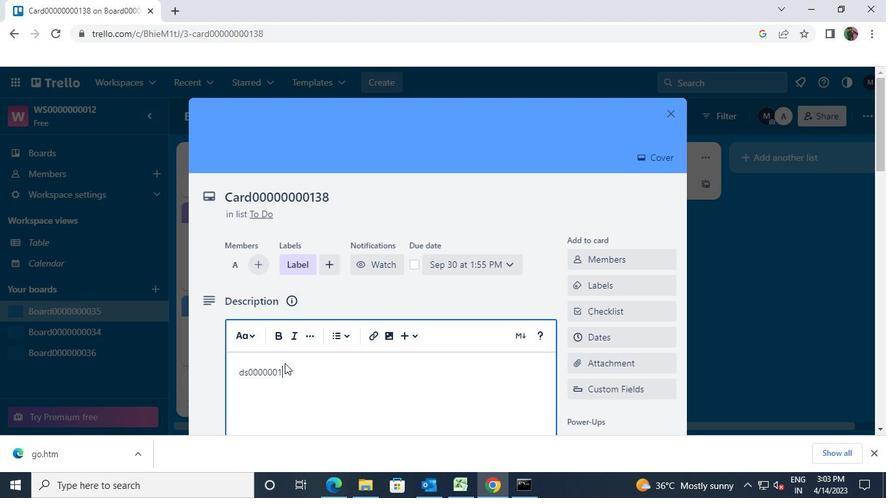
Action: Key pressed <<104>>
Screenshot: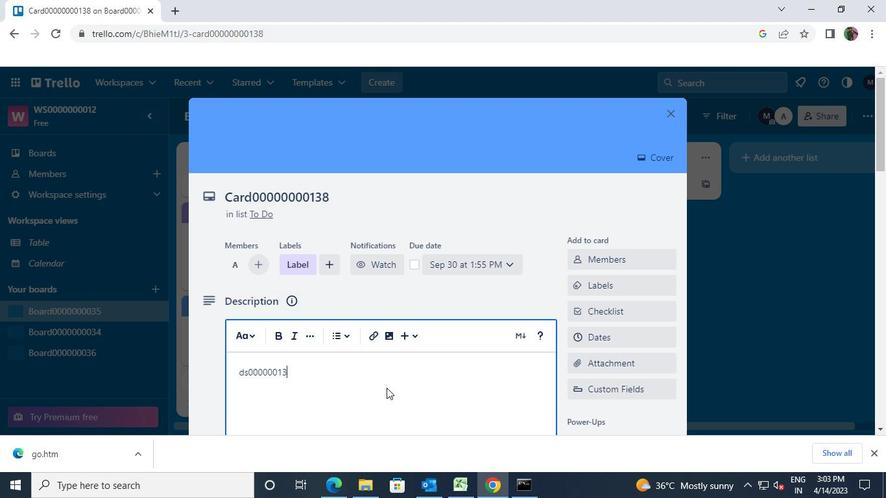 
Action: Mouse scrolled (386, 387) with delta (0, 0)
Screenshot: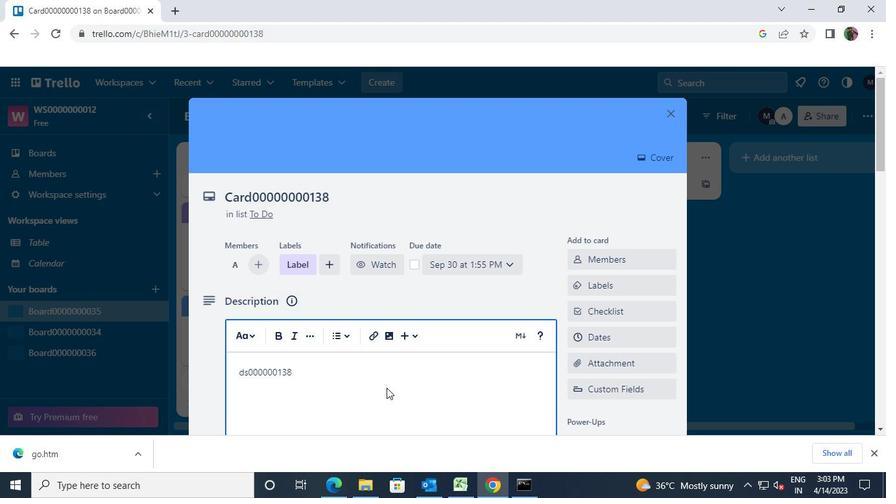 
Action: Mouse scrolled (386, 387) with delta (0, 0)
Screenshot: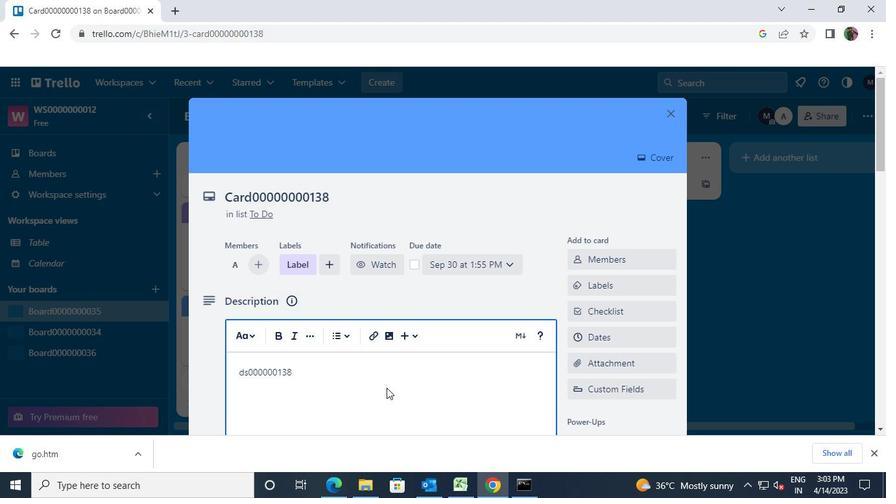 
Action: Mouse scrolled (386, 387) with delta (0, 0)
Screenshot: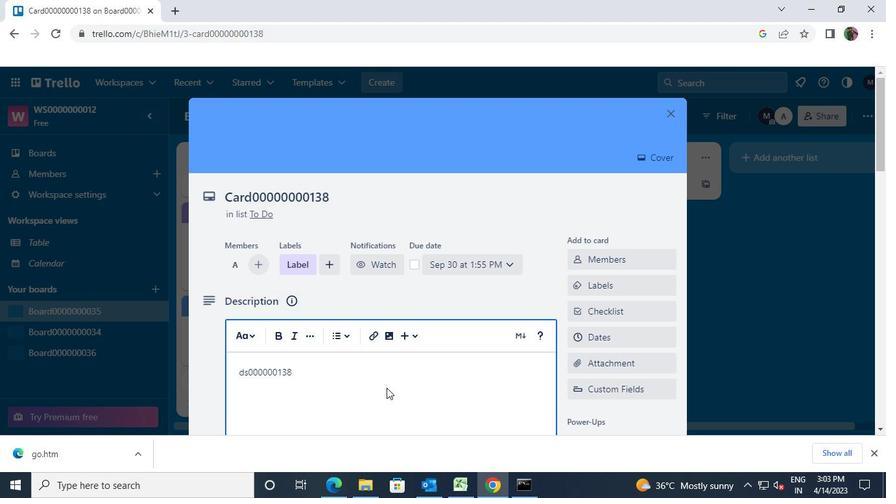 
Action: Mouse moved to (253, 323)
Screenshot: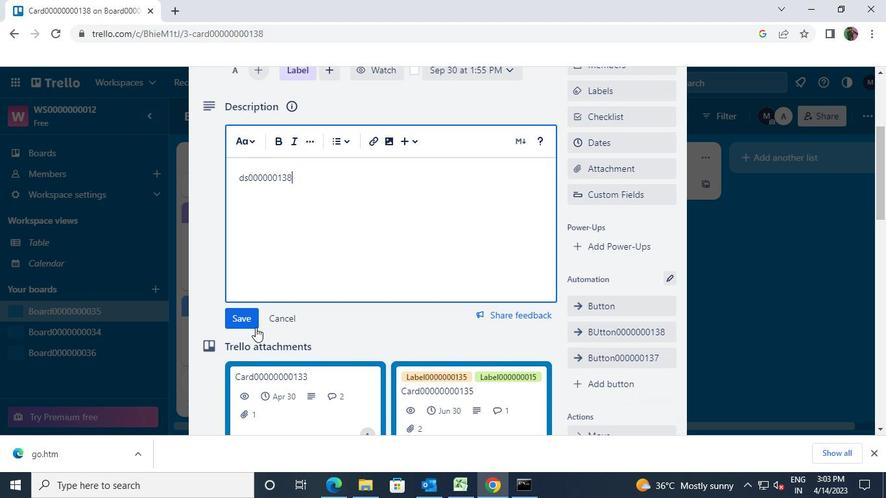 
Action: Mouse pressed left at (253, 323)
Screenshot: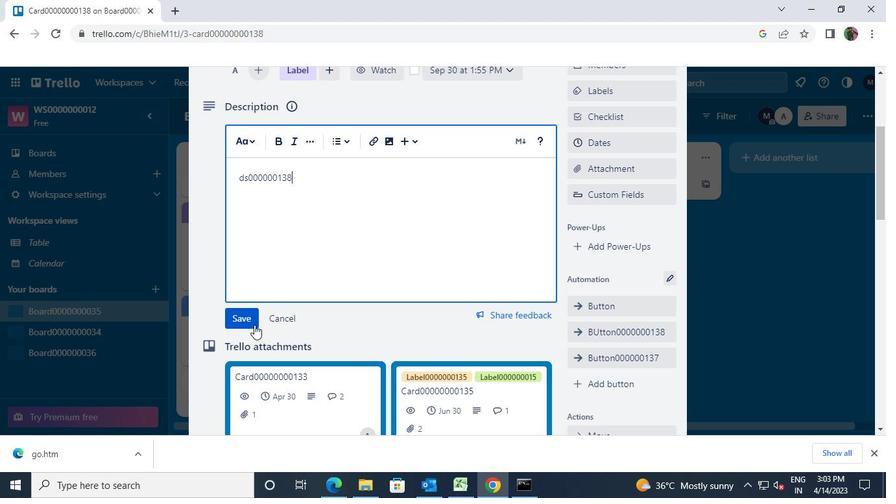 
Action: Mouse moved to (390, 372)
Screenshot: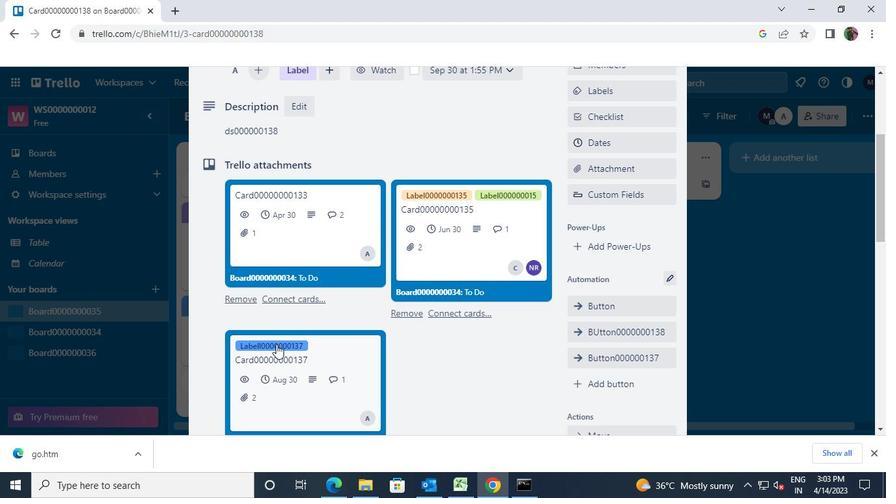 
Action: Mouse scrolled (390, 371) with delta (0, 0)
Screenshot: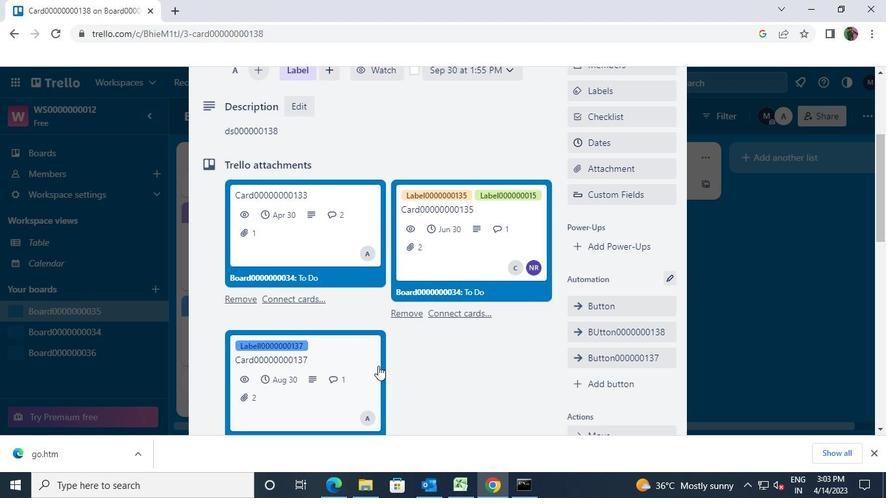 
Action: Mouse scrolled (390, 371) with delta (0, 0)
Screenshot: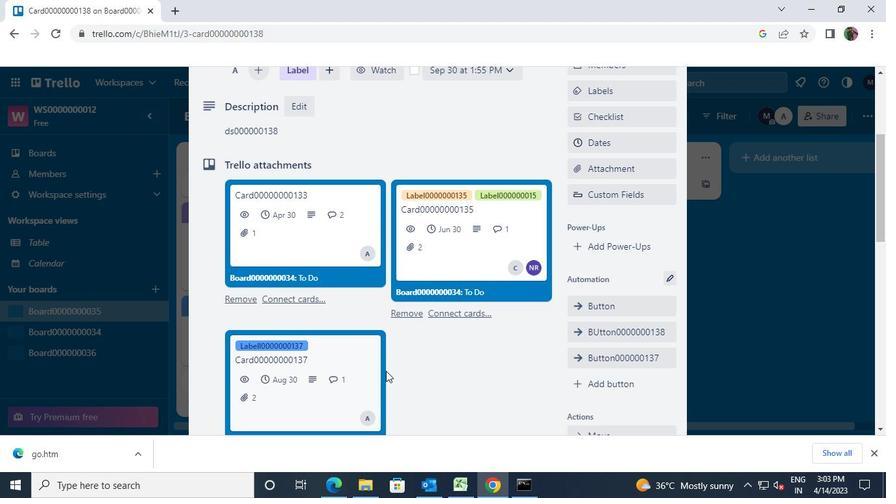 
Action: Mouse scrolled (390, 371) with delta (0, 0)
Screenshot: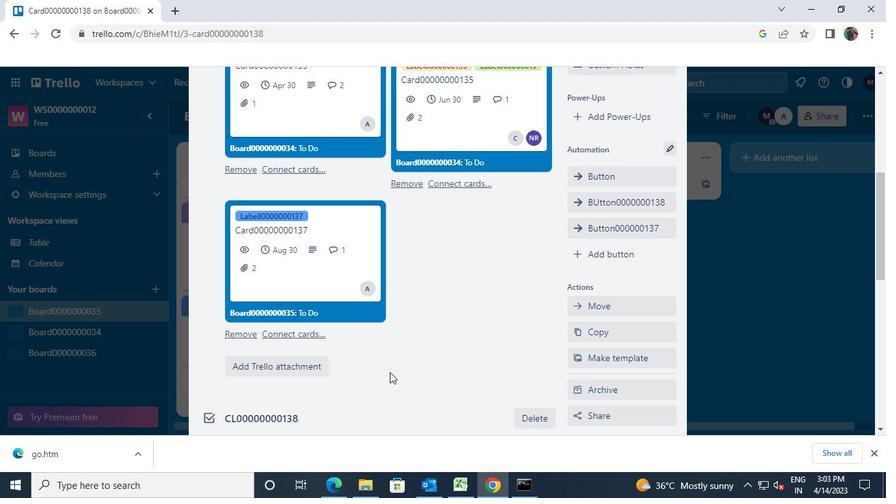 
Action: Mouse scrolled (390, 371) with delta (0, 0)
Screenshot: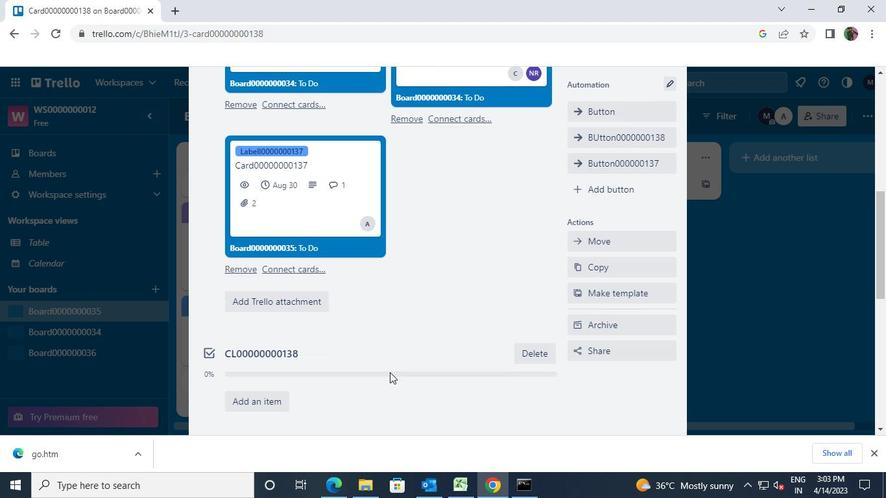 
Action: Mouse scrolled (390, 371) with delta (0, 0)
Screenshot: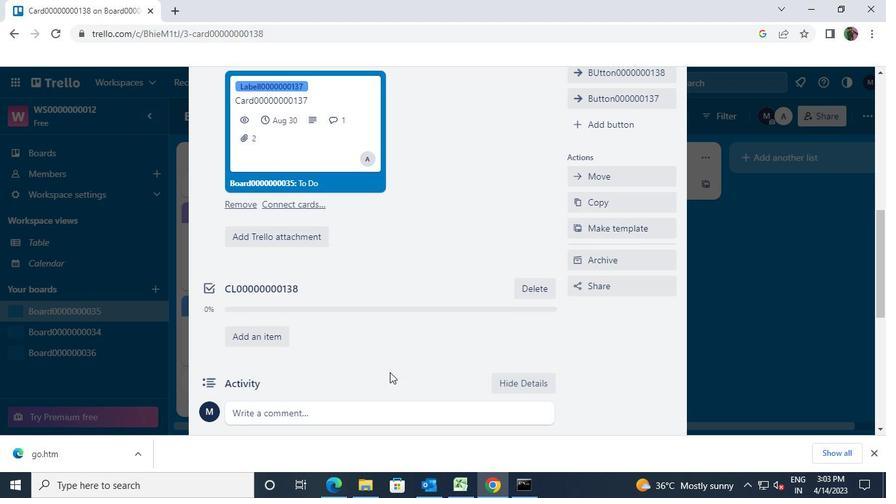 
Action: Mouse scrolled (390, 371) with delta (0, 0)
Screenshot: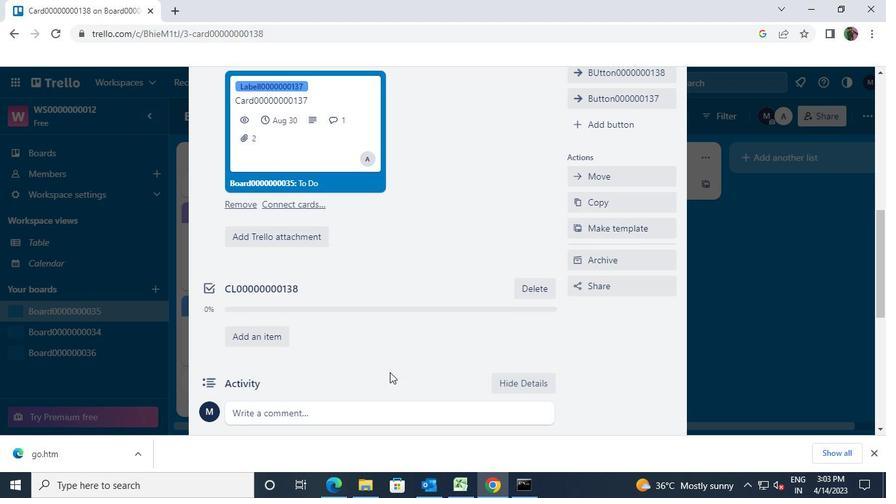 
Action: Mouse moved to (351, 277)
Screenshot: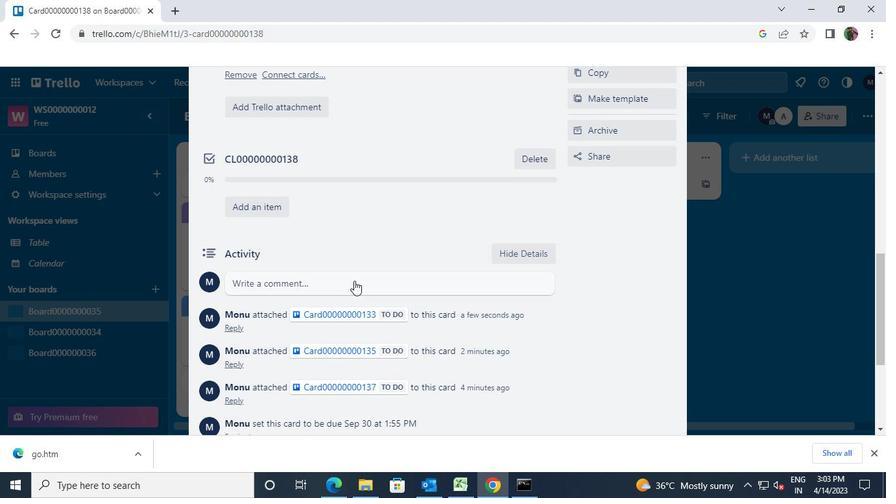 
Action: Mouse pressed left at (351, 277)
Screenshot: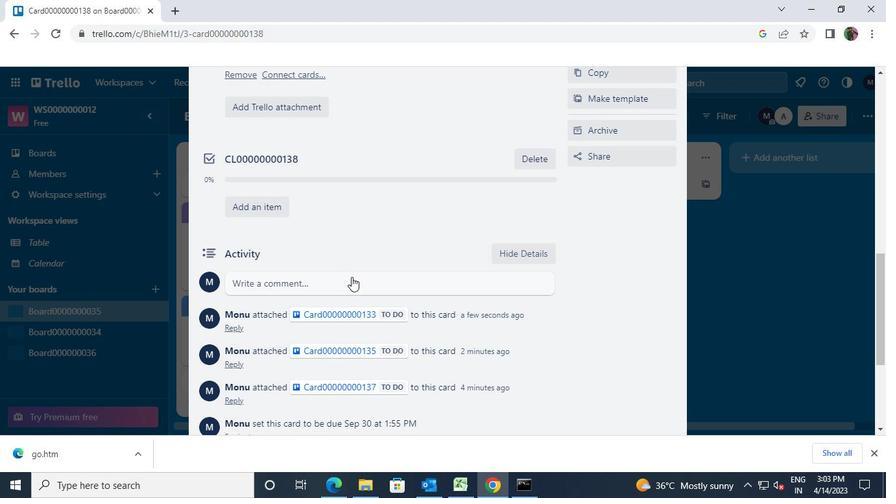 
Action: Mouse moved to (395, 255)
Screenshot: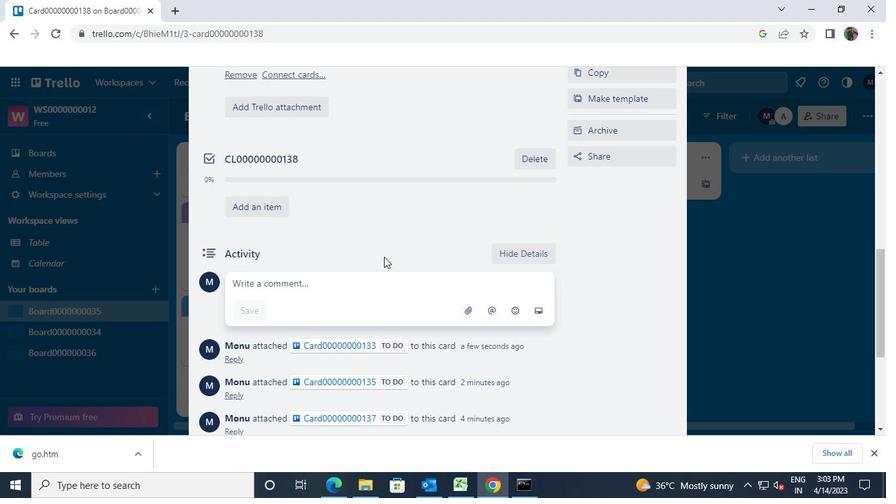 
Action: Key pressed <Key.shift>Cm<<96>><<96>><<96>><<96>><<96>><<96>><<96>><<96>><<97>><<99>><<104>>
Screenshot: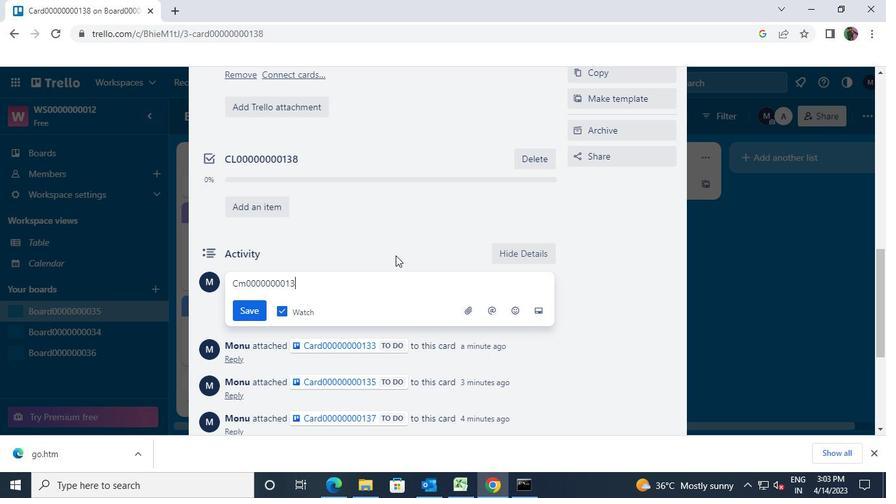 
Action: Mouse moved to (253, 307)
Screenshot: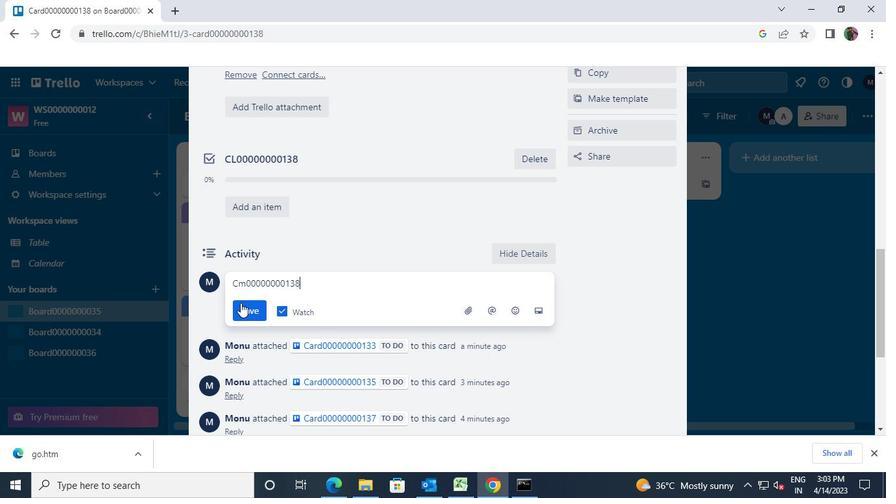 
Action: Mouse pressed left at (253, 307)
Screenshot: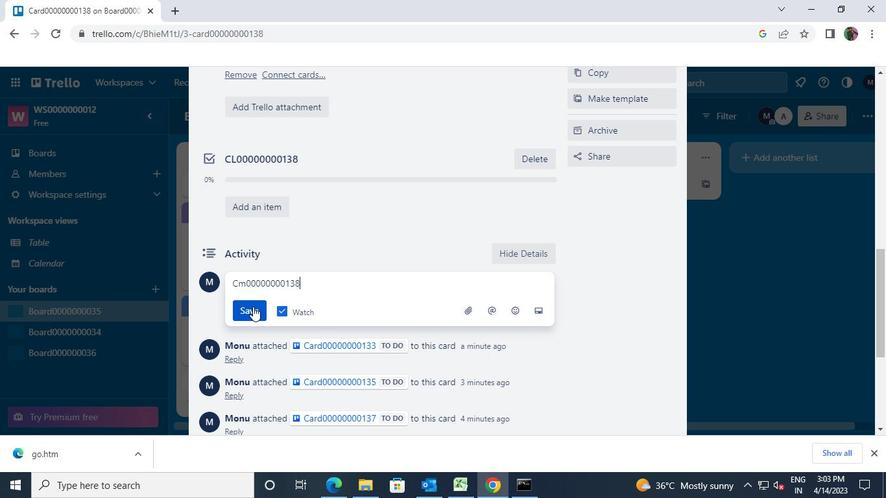 
Action: Mouse moved to (436, 269)
Screenshot: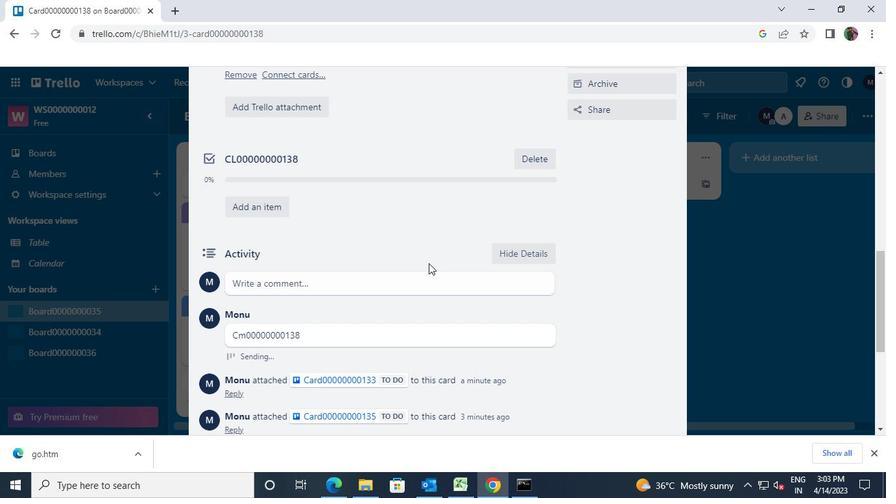 
Action: Mouse scrolled (436, 270) with delta (0, 0)
Screenshot: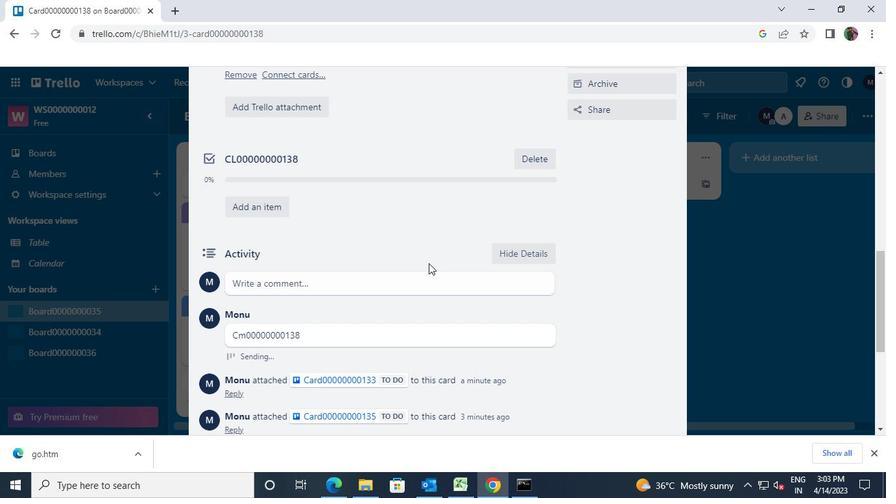
Action: Mouse scrolled (436, 270) with delta (0, 0)
Screenshot: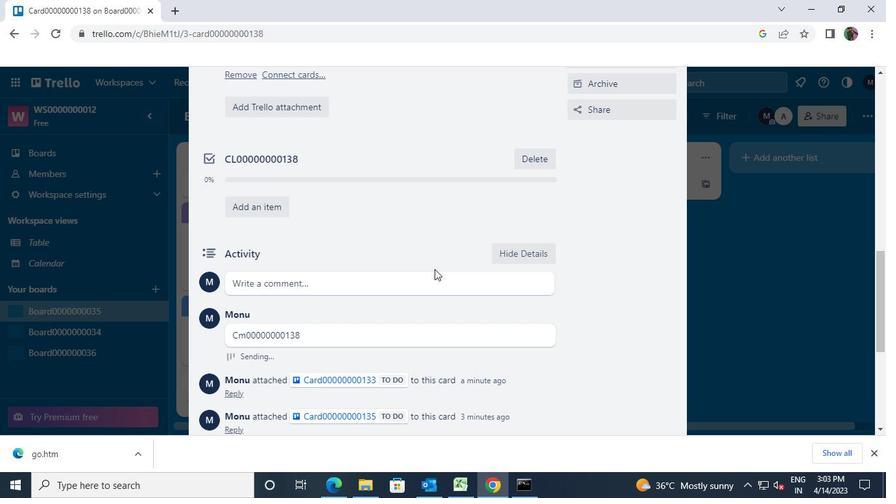 
Action: Mouse scrolled (436, 270) with delta (0, 0)
Screenshot: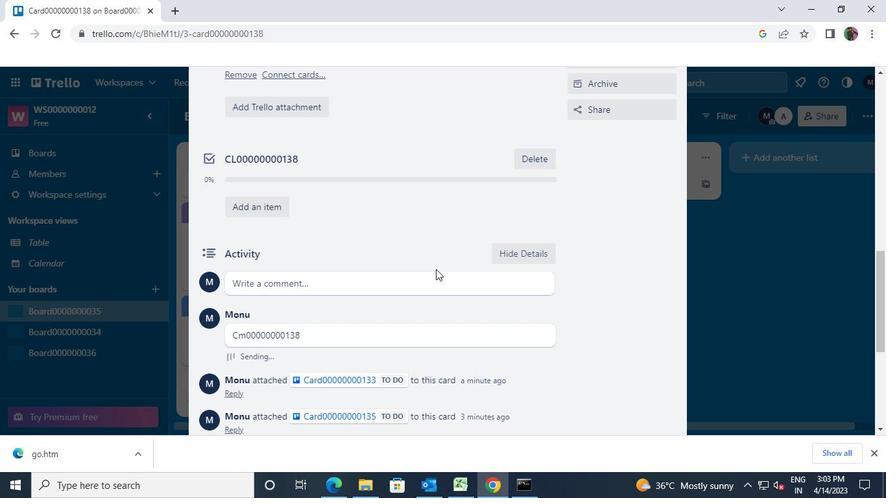
Action: Mouse moved to (439, 271)
Screenshot: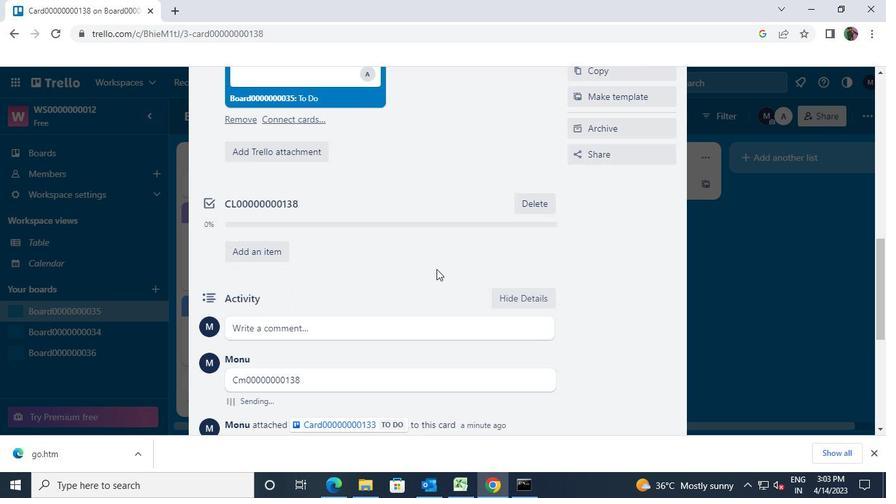 
Action: Mouse scrolled (439, 271) with delta (0, 0)
Screenshot: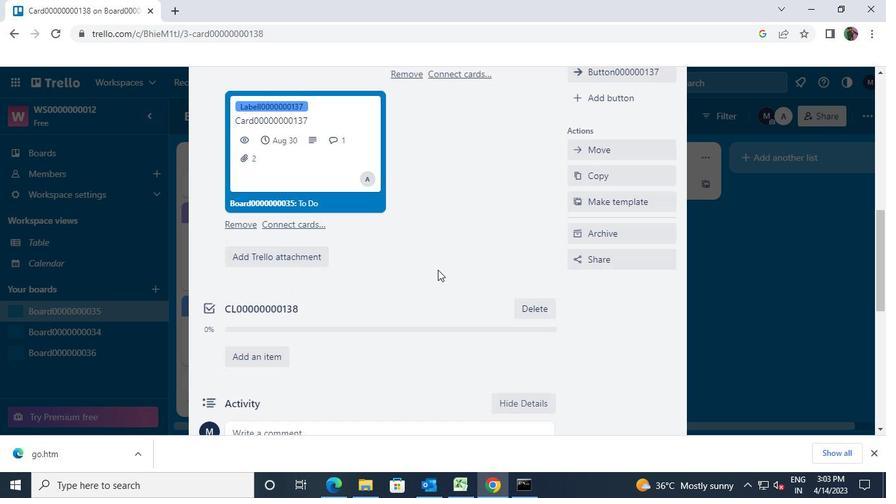
Action: Mouse scrolled (439, 271) with delta (0, 0)
Screenshot: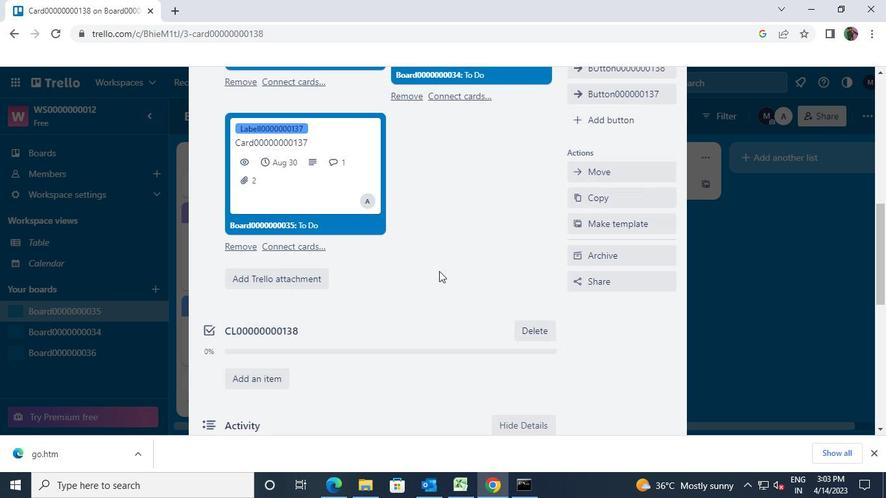
Action: Mouse moved to (439, 271)
Screenshot: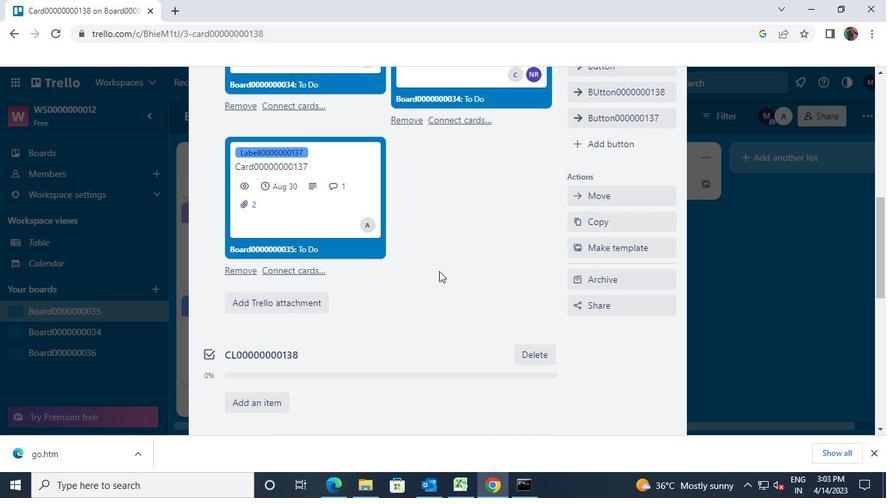 
Action: Mouse scrolled (439, 271) with delta (0, 0)
Screenshot: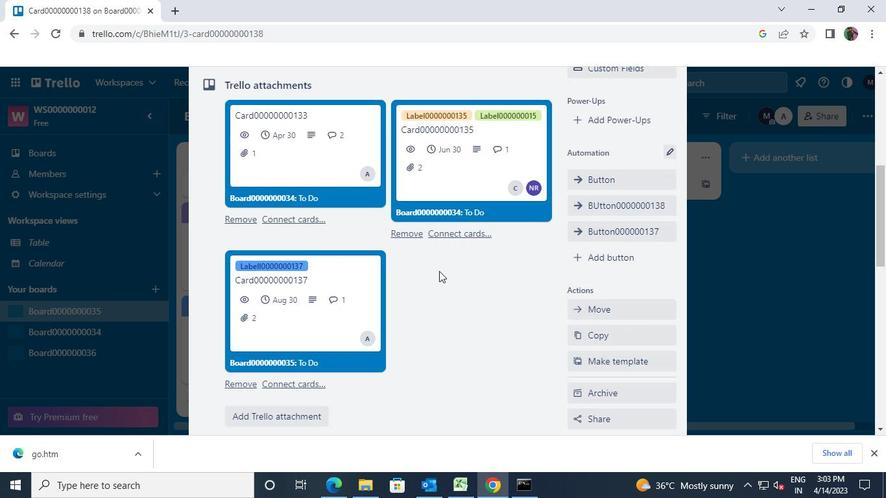 
Action: Mouse scrolled (439, 271) with delta (0, 0)
Screenshot: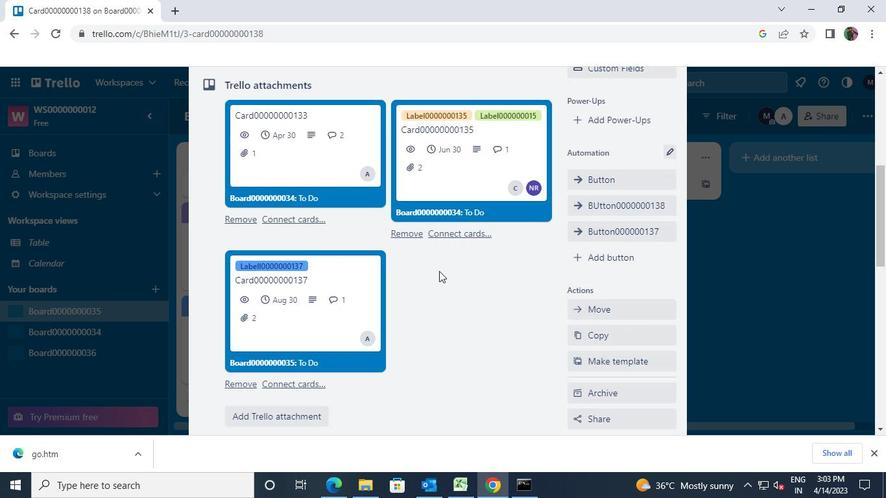 
Action: Mouse scrolled (439, 271) with delta (0, 0)
Screenshot: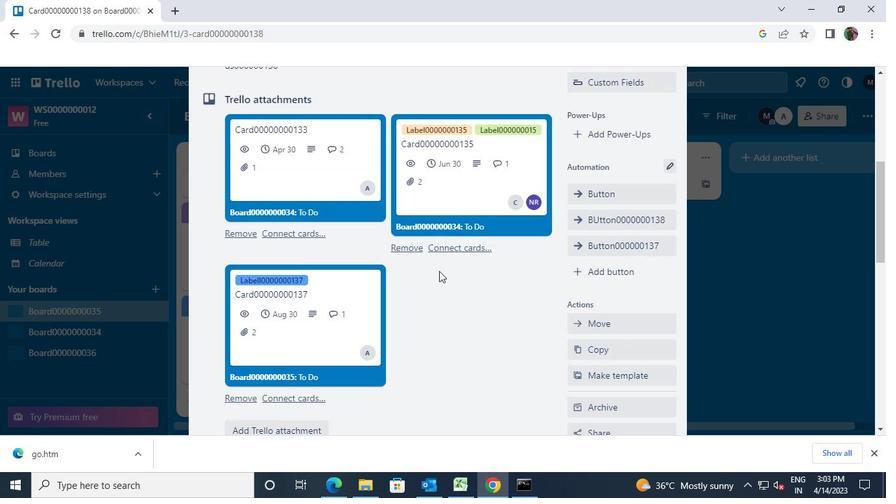 
Action: Mouse scrolled (439, 271) with delta (0, 0)
Screenshot: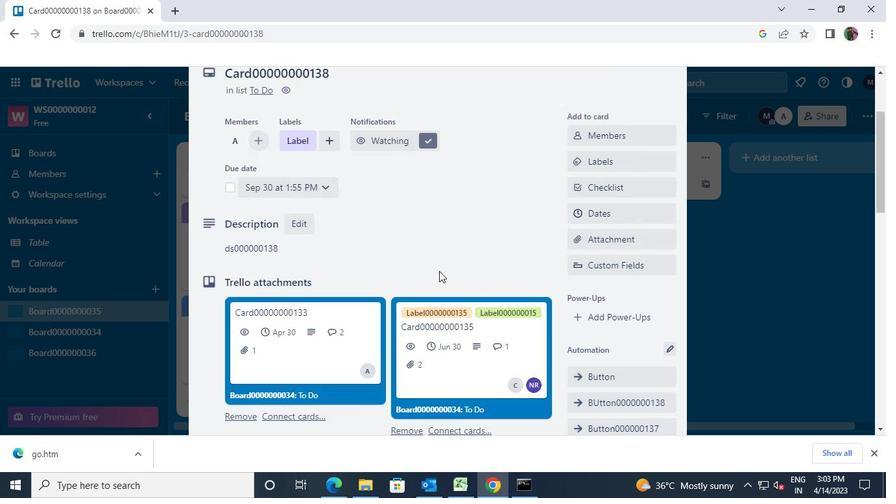 
Action: Mouse scrolled (439, 271) with delta (0, 0)
Screenshot: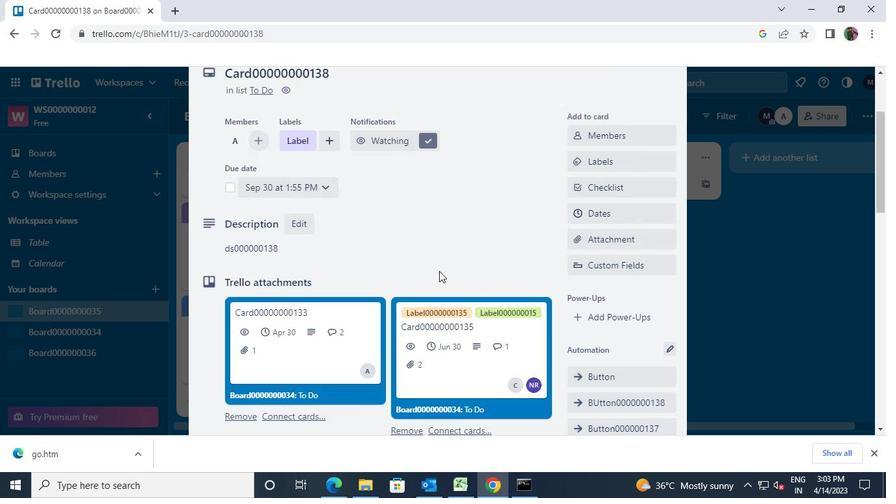 
Action: Mouse scrolled (439, 271) with delta (0, 0)
Screenshot: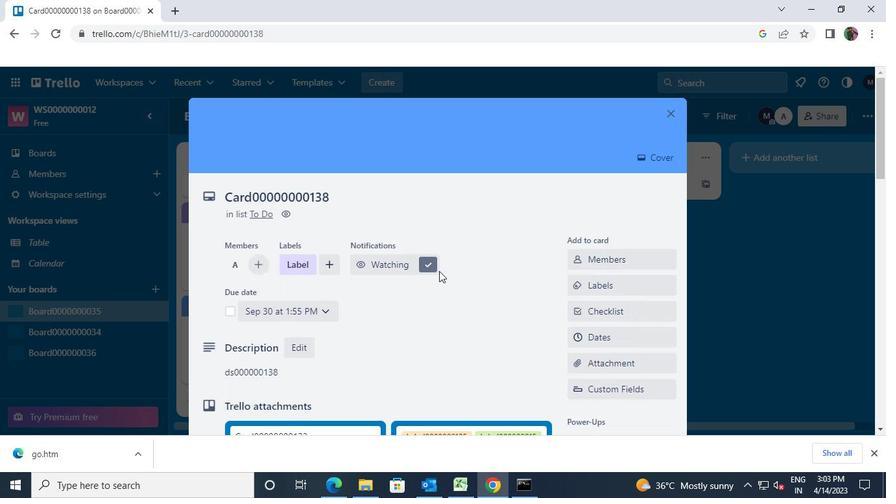 
Action: Mouse scrolled (439, 271) with delta (0, 0)
Screenshot: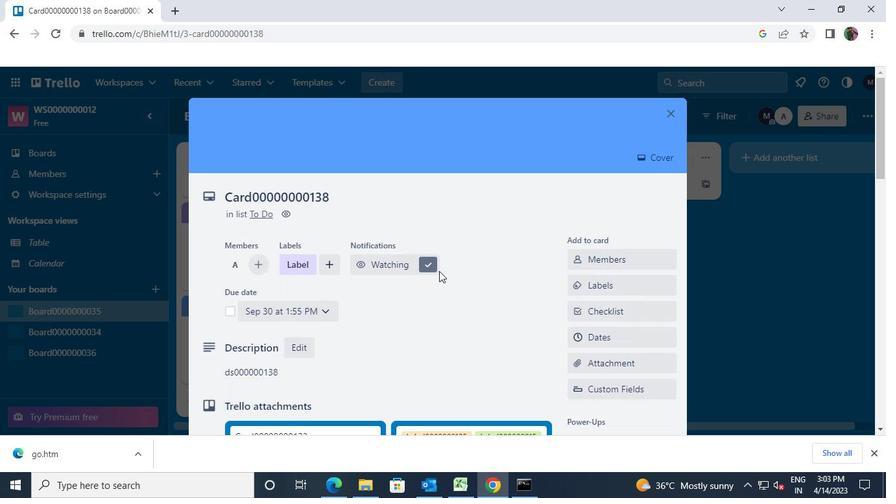 
Action: Mouse scrolled (439, 271) with delta (0, 0)
Screenshot: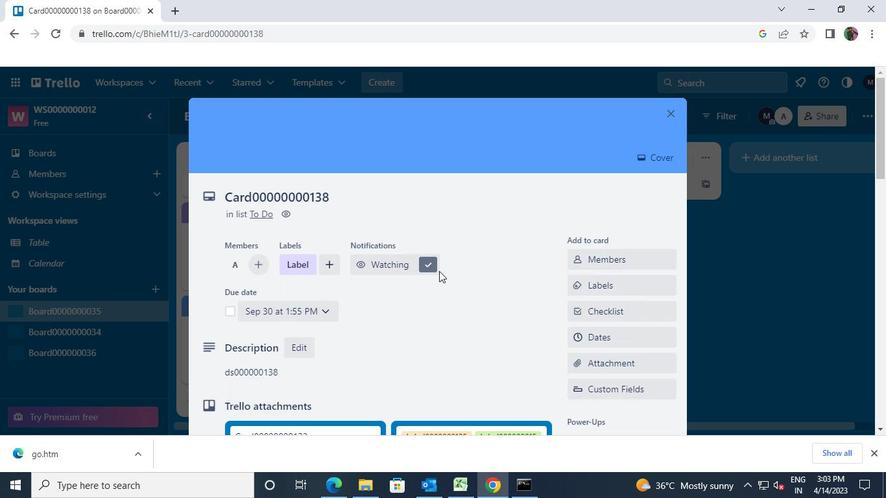 
Action: Mouse moved to (666, 113)
Screenshot: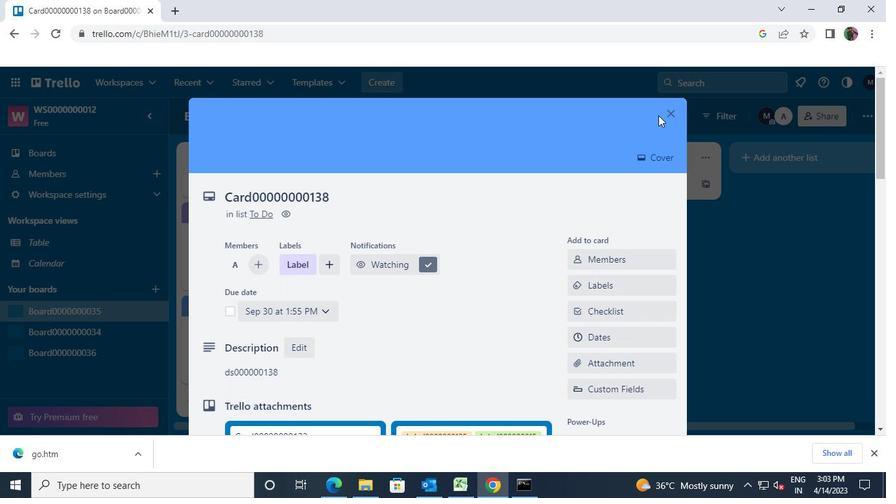
Action: Mouse pressed left at (666, 113)
Screenshot: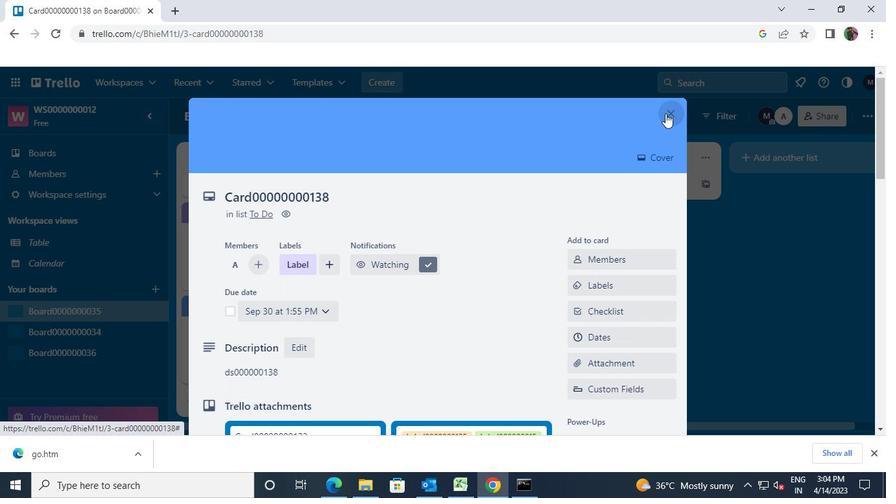 
Action: Mouse moved to (581, 401)
Screenshot: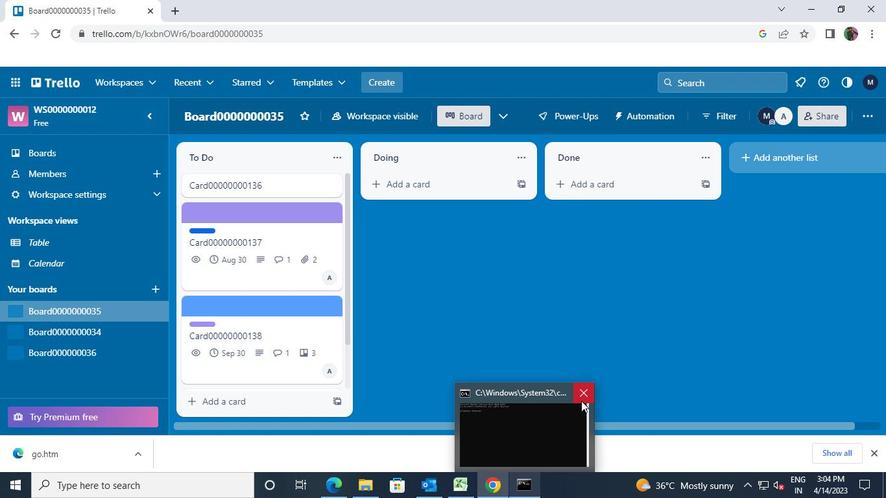
Action: Mouse pressed left at (581, 401)
Screenshot: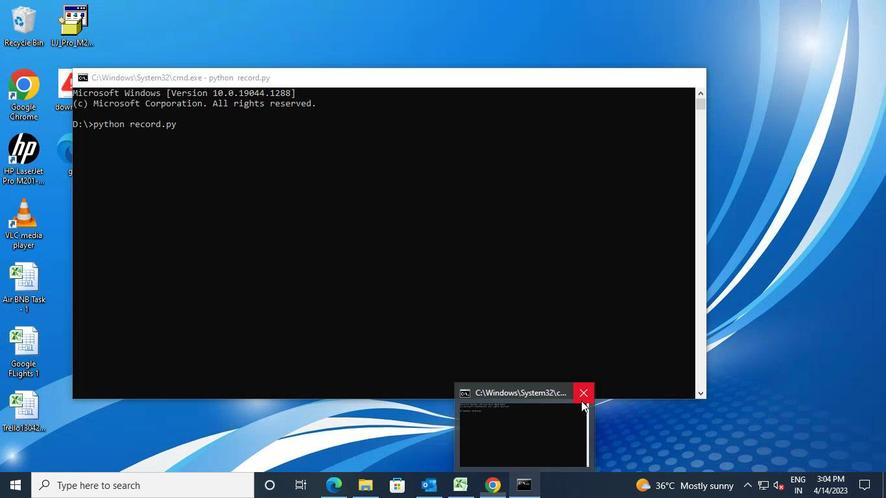 
